 Task: Add an event with the title Second Marketing Campaign Review and Optimization, date '2024/03/19', time 8:50 AM to 10:50 AMand add a description: Reviewing the creative elements of the campaign, such as visuals, copywriting, branding, and overall design. This involves evaluating their effectiveness in capturing attention, conveying the intended message, and creating a memorable brand impression., put the event into Red category . Add location for the event as: Lyon, France, logged in from the account softage.8@softage.netand send the event invitation to softage.4@softage.net and softage.5@softage.net. Set a reminder for the event 86 week before
Action: Mouse moved to (120, 148)
Screenshot: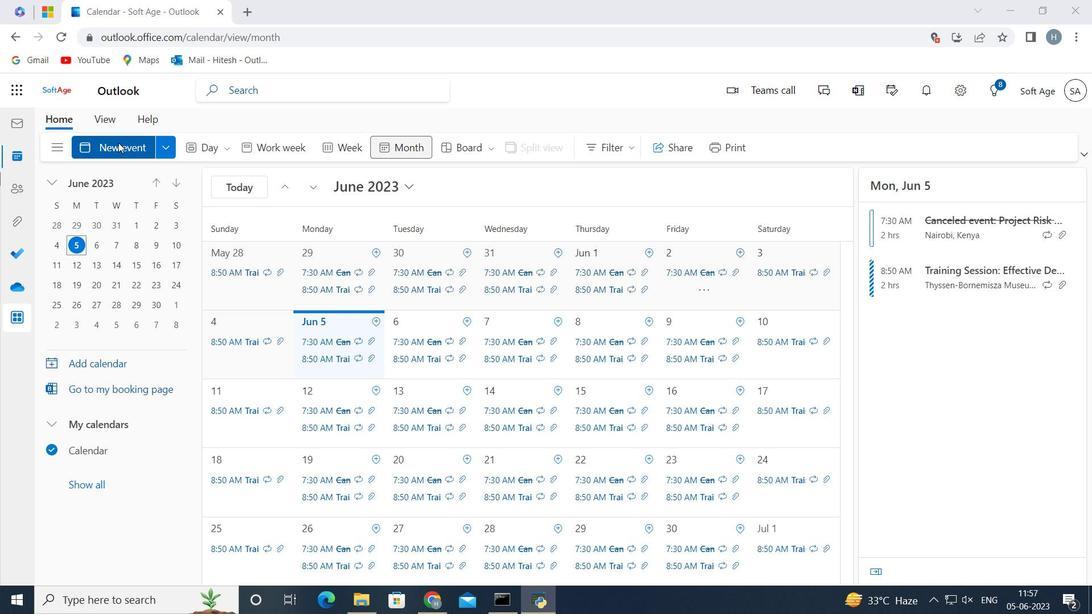 
Action: Mouse pressed left at (120, 148)
Screenshot: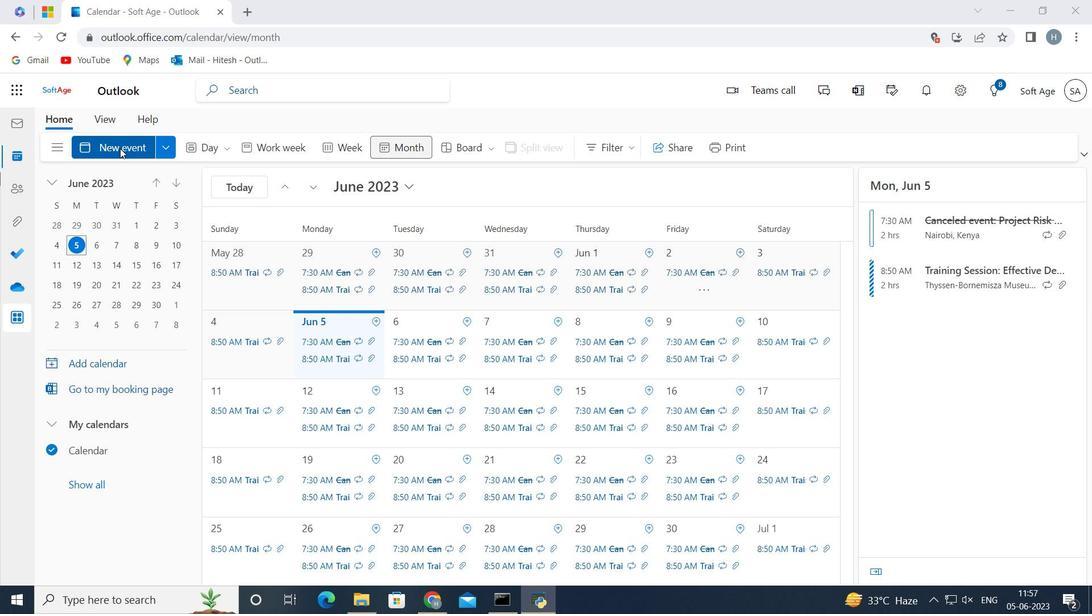 
Action: Mouse moved to (250, 229)
Screenshot: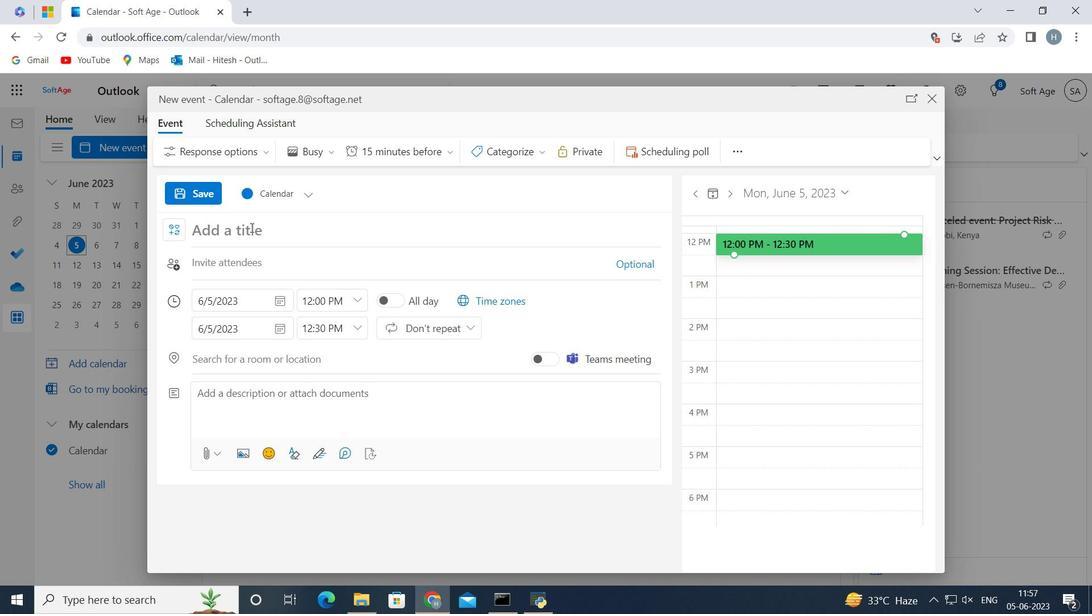 
Action: Mouse pressed left at (250, 229)
Screenshot: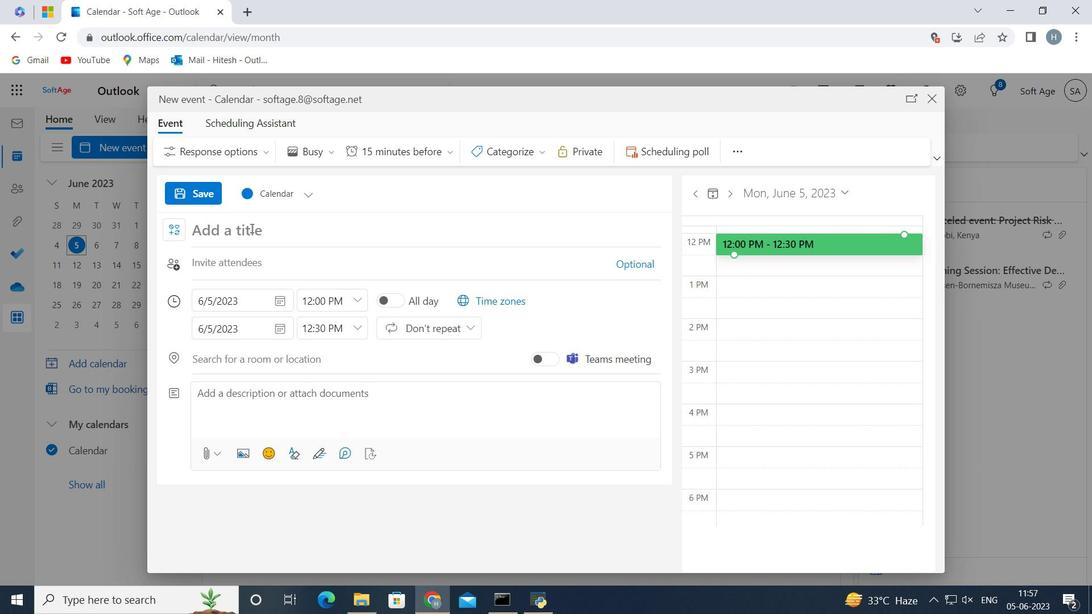 
Action: Mouse moved to (245, 232)
Screenshot: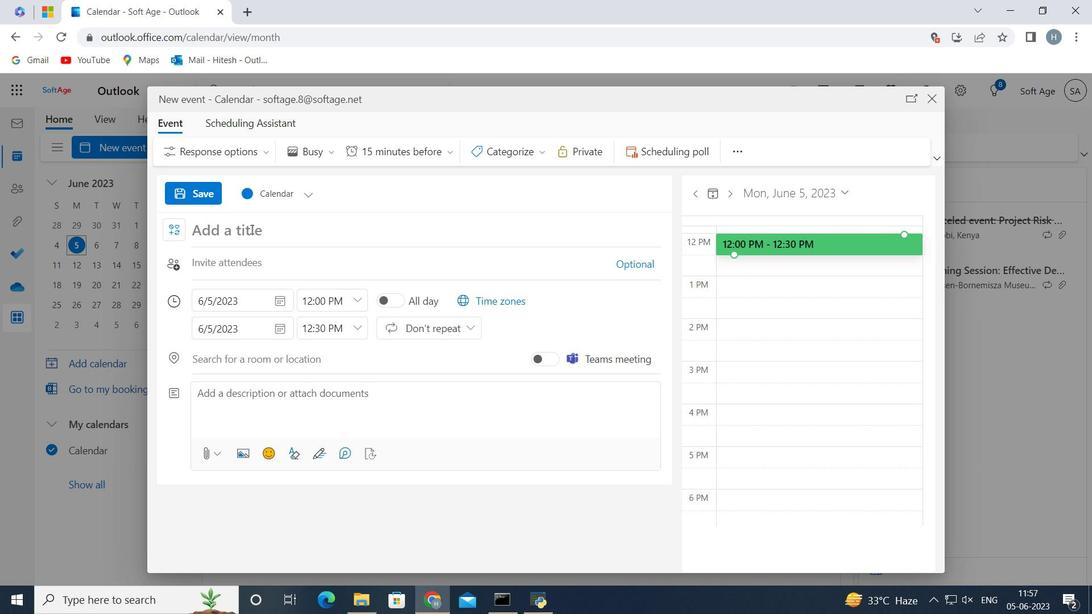 
Action: Key pressed <Key.shift>Second<Key.space><Key.shift><Key.shift><Key.shift><Key.shift><Key.shift><Key.shift><Key.shift><Key.shift>Marketing<Key.space><Key.shift>Campaign<Key.space><Key.shift>Review<Key.space>and<Key.space><Key.shift>Optimization<Key.space>
Screenshot: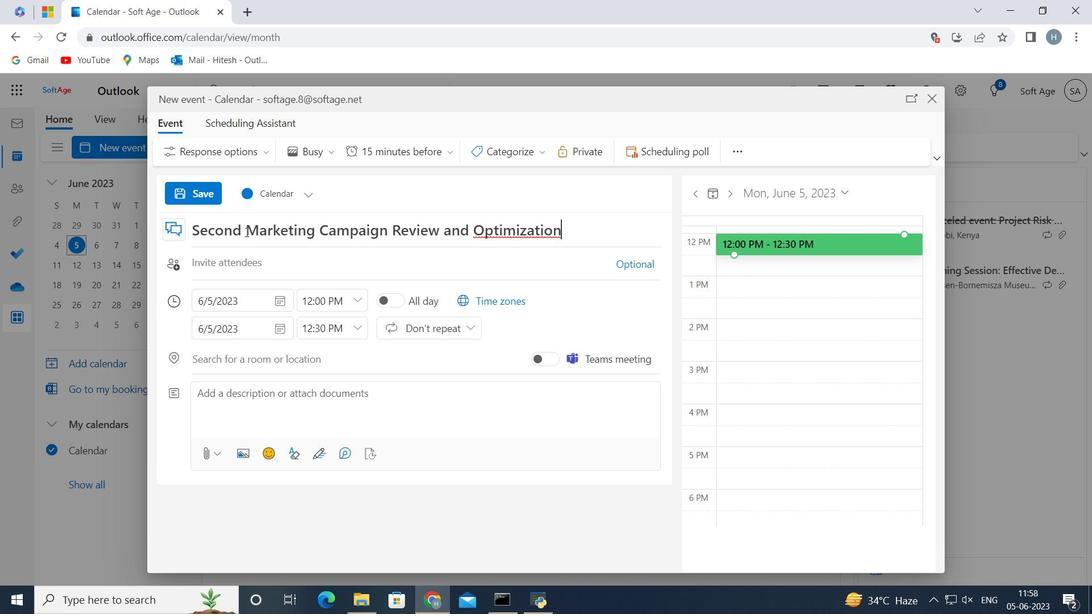 
Action: Mouse moved to (278, 299)
Screenshot: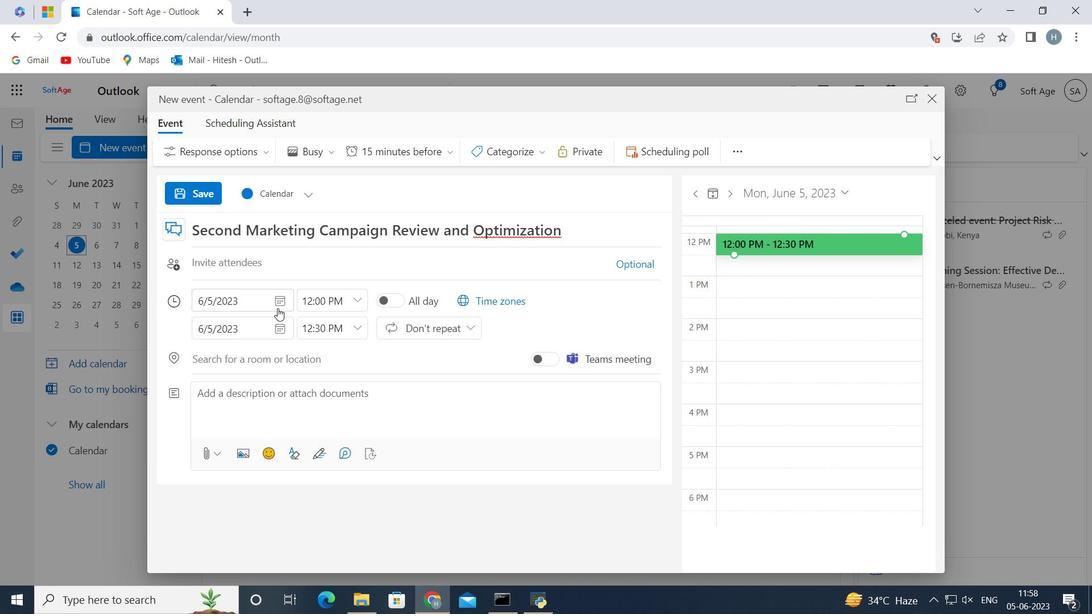 
Action: Mouse pressed left at (278, 299)
Screenshot: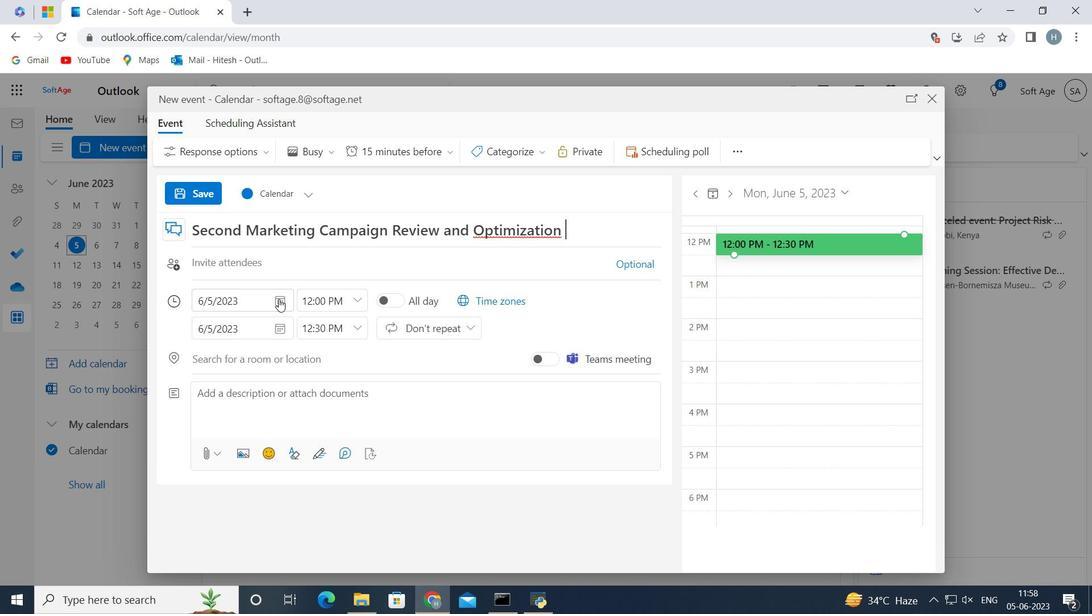 
Action: Mouse moved to (244, 331)
Screenshot: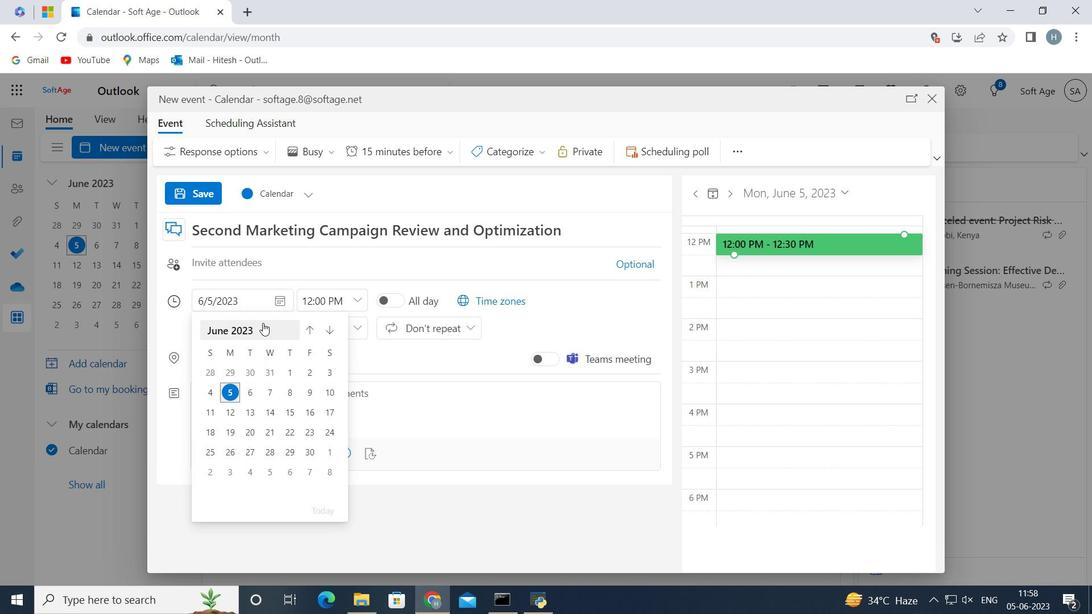 
Action: Mouse pressed left at (244, 331)
Screenshot: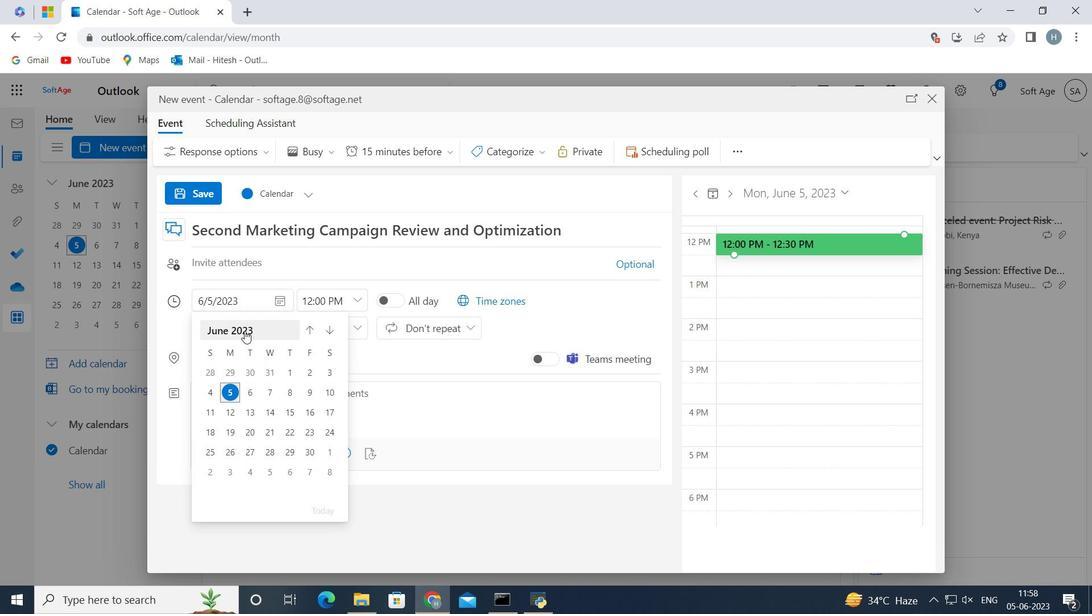 
Action: Mouse pressed left at (244, 331)
Screenshot: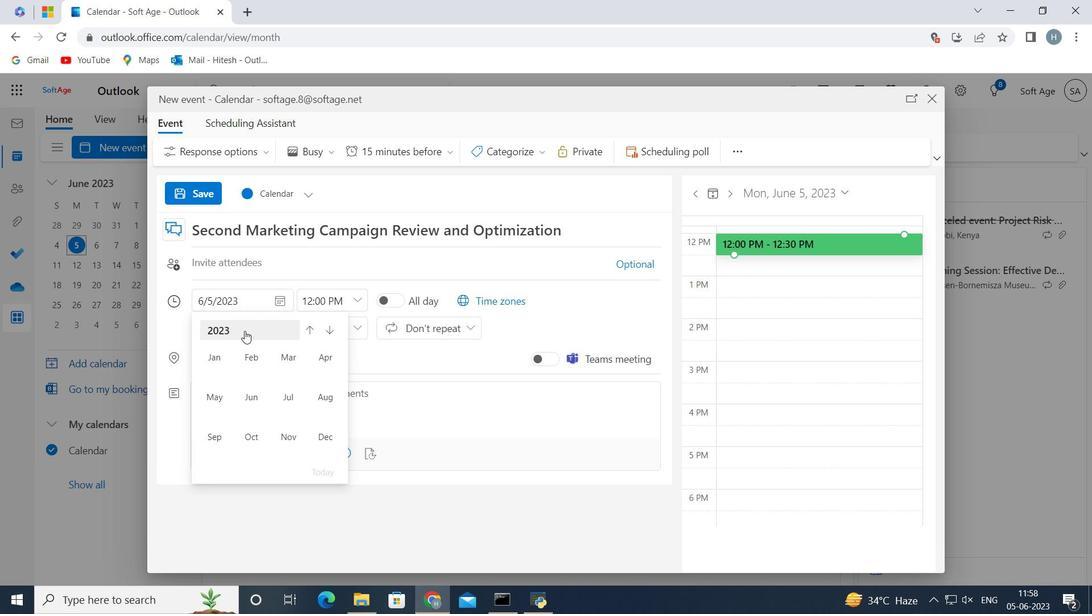 
Action: Mouse moved to (209, 394)
Screenshot: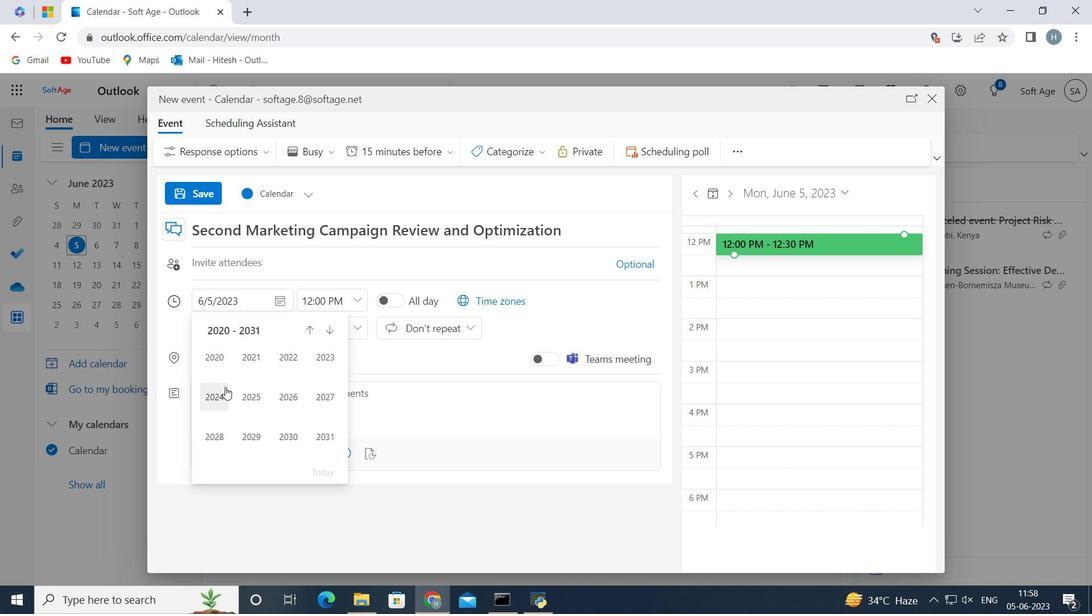 
Action: Mouse pressed left at (209, 394)
Screenshot: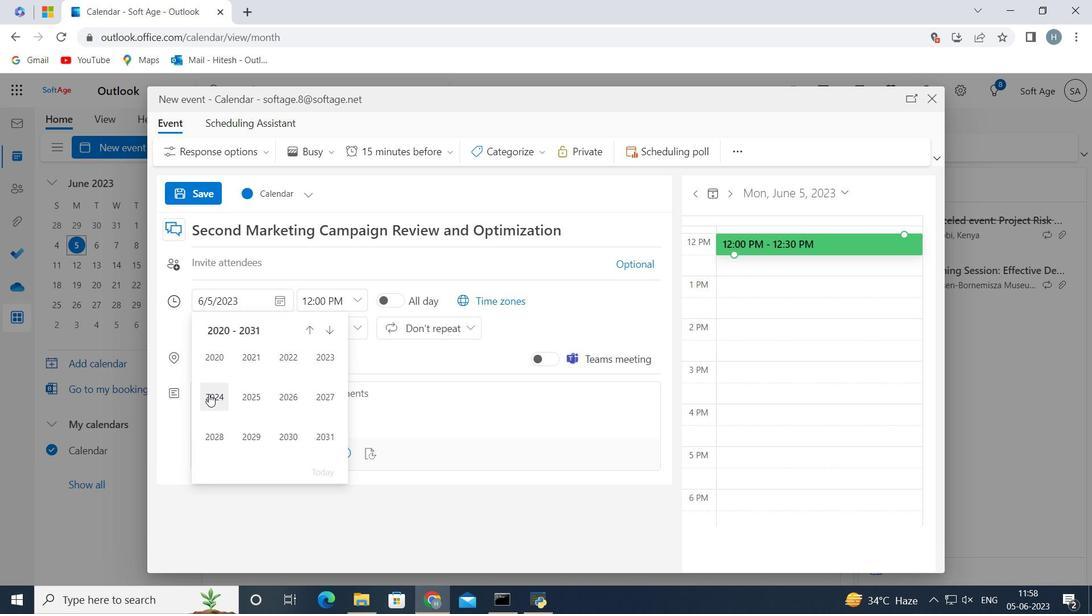 
Action: Mouse moved to (285, 351)
Screenshot: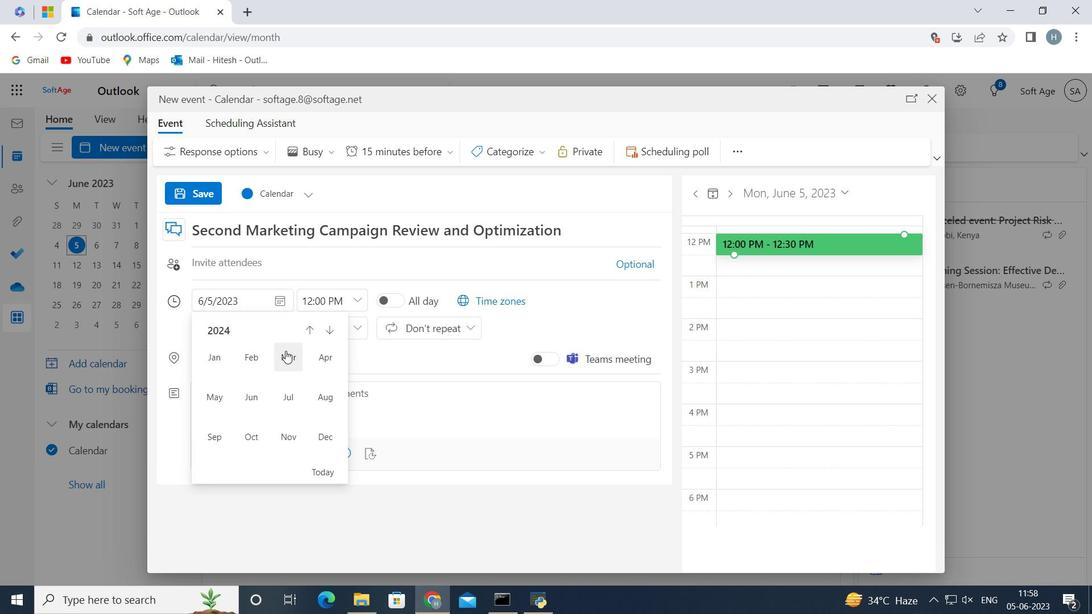 
Action: Mouse pressed left at (285, 351)
Screenshot: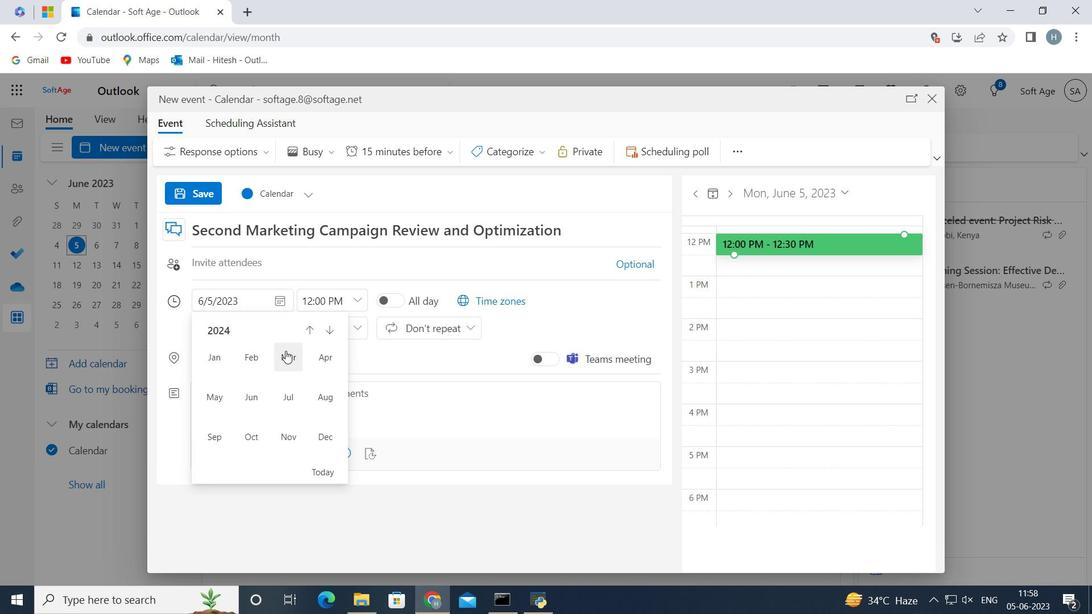 
Action: Mouse moved to (250, 434)
Screenshot: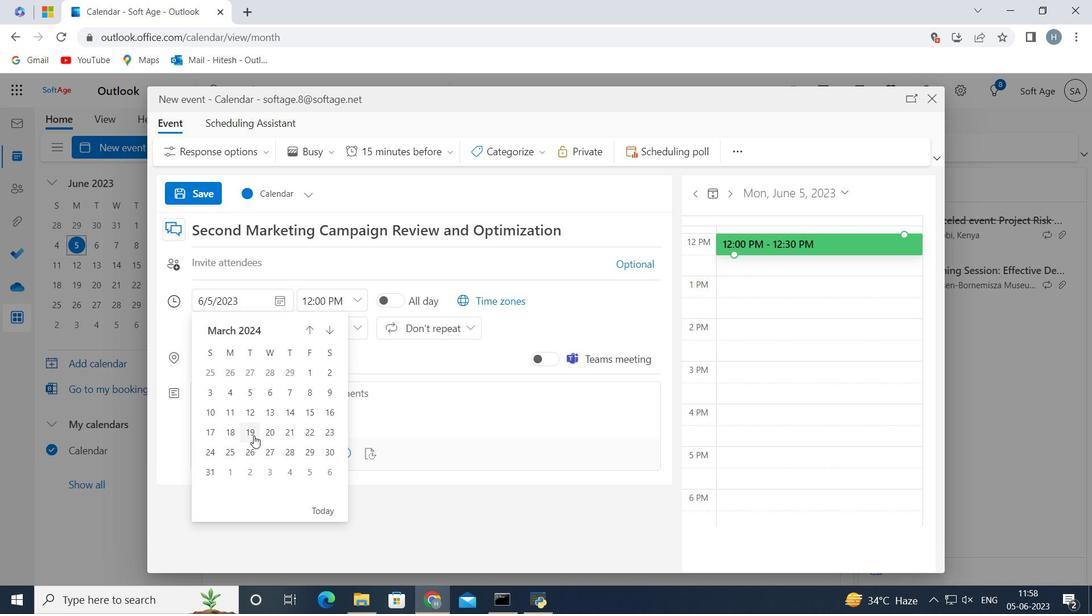 
Action: Mouse pressed left at (250, 434)
Screenshot: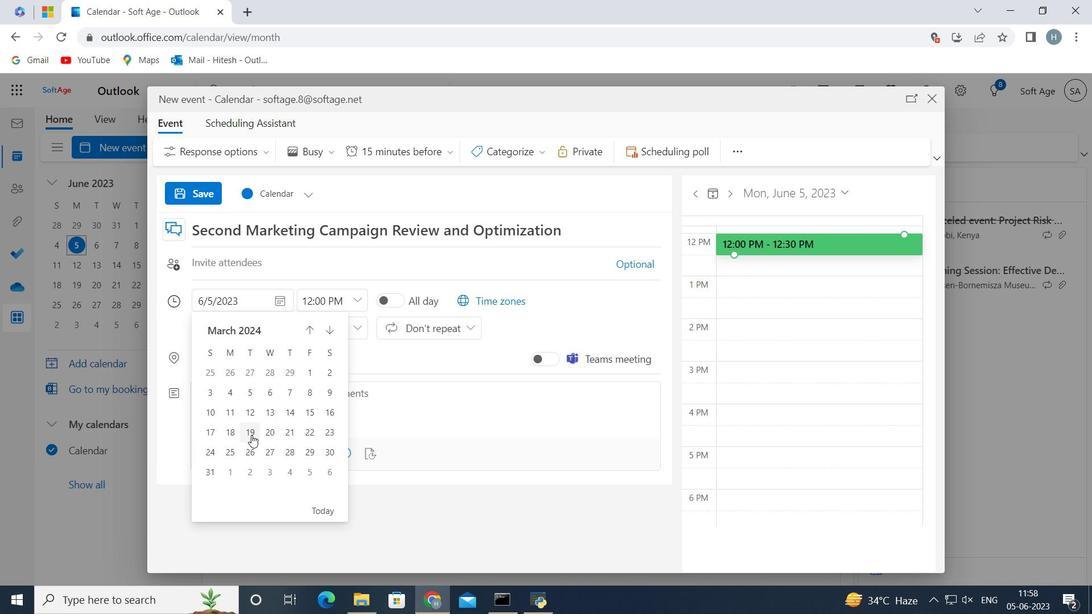 
Action: Mouse moved to (357, 306)
Screenshot: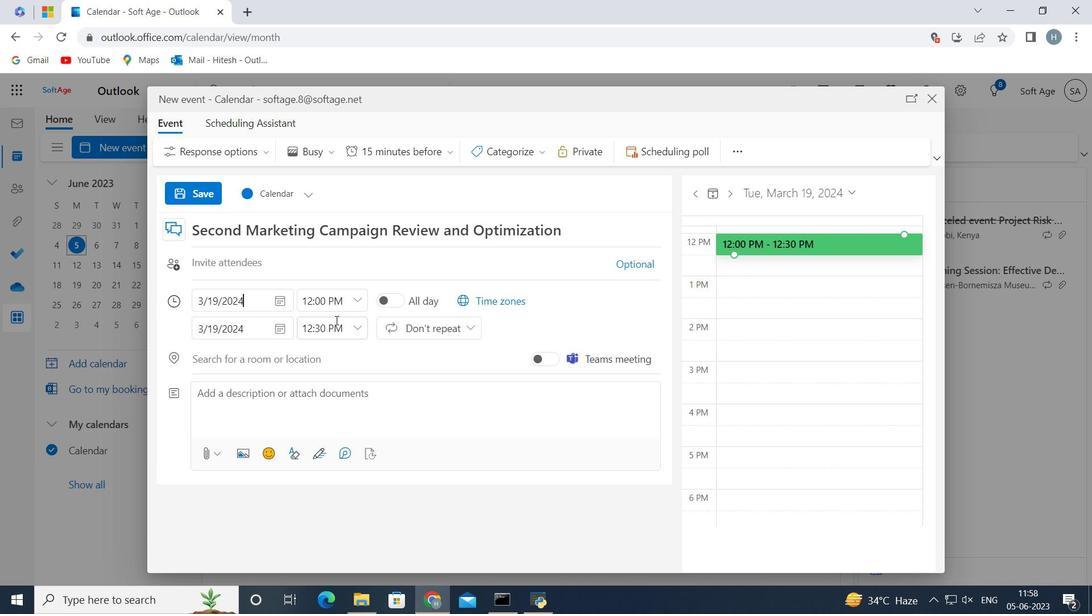 
Action: Mouse pressed left at (357, 306)
Screenshot: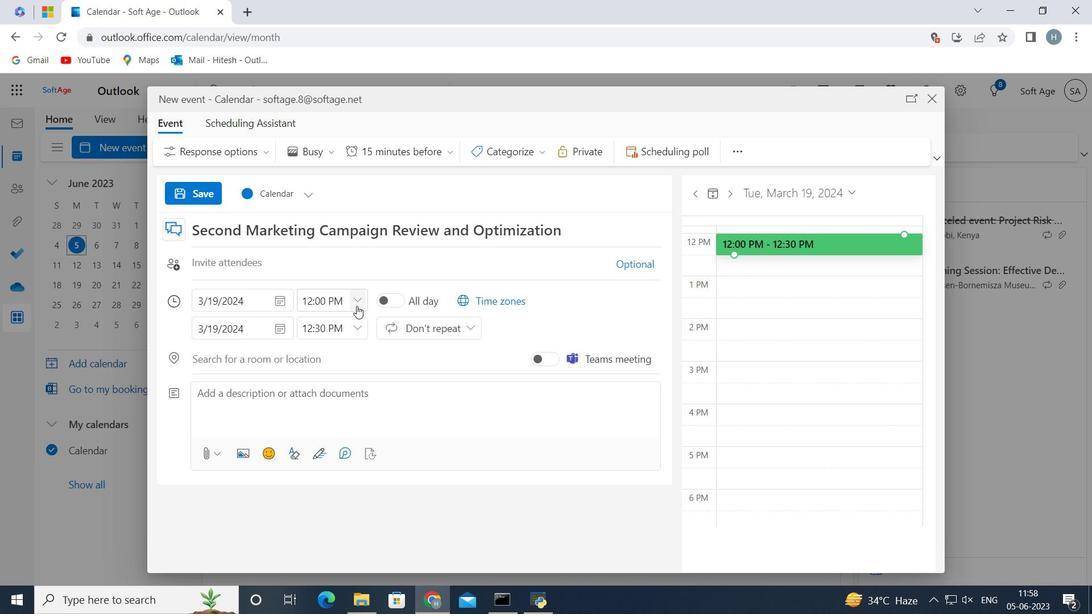 
Action: Mouse moved to (336, 377)
Screenshot: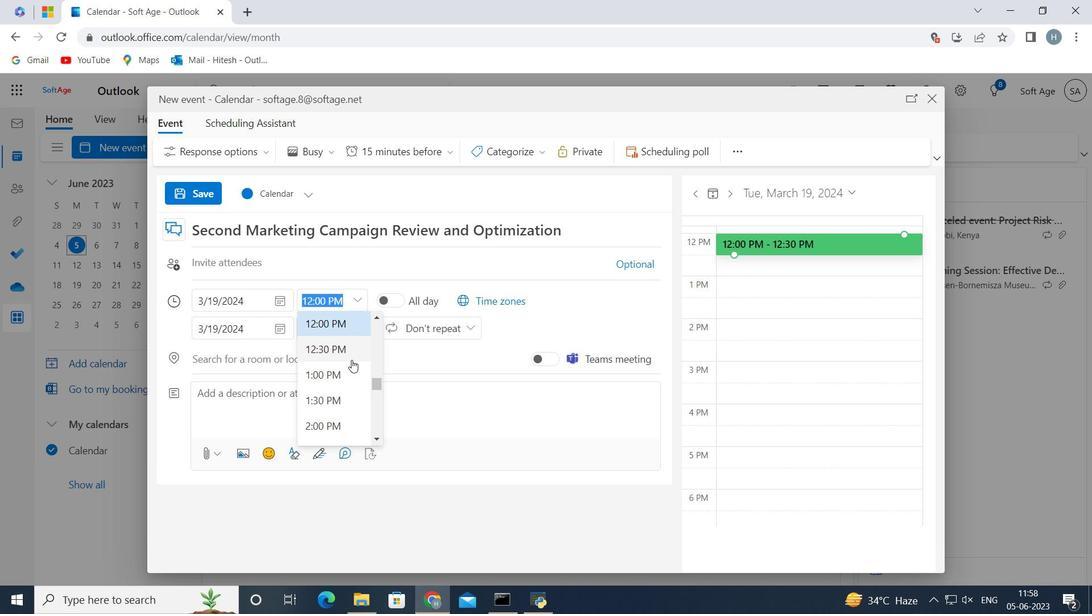 
Action: Mouse scrolled (336, 377) with delta (0, 0)
Screenshot: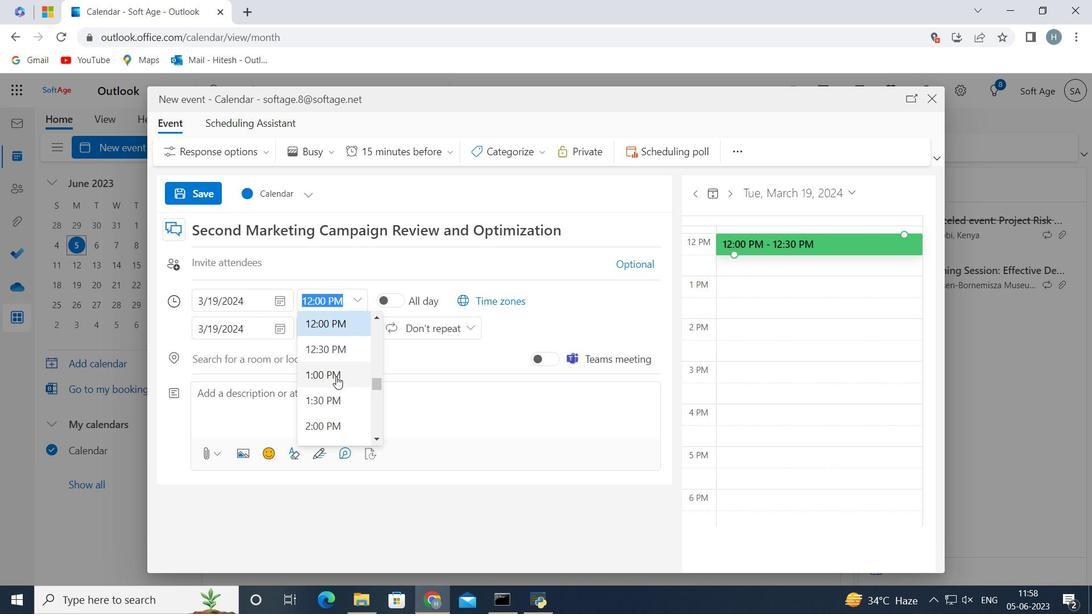 
Action: Mouse scrolled (336, 377) with delta (0, 0)
Screenshot: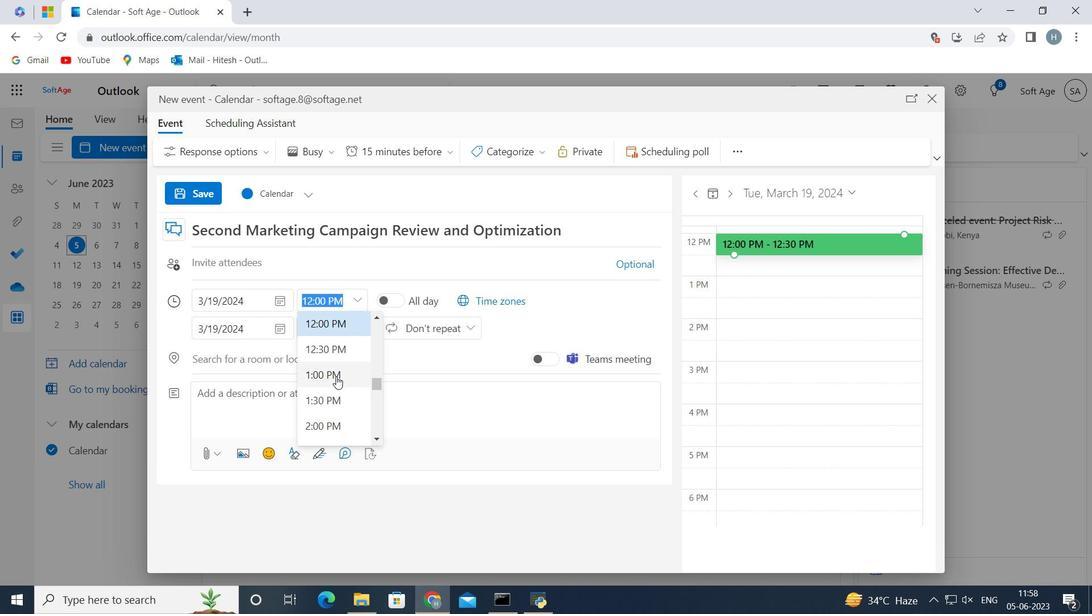 
Action: Mouse scrolled (336, 377) with delta (0, 0)
Screenshot: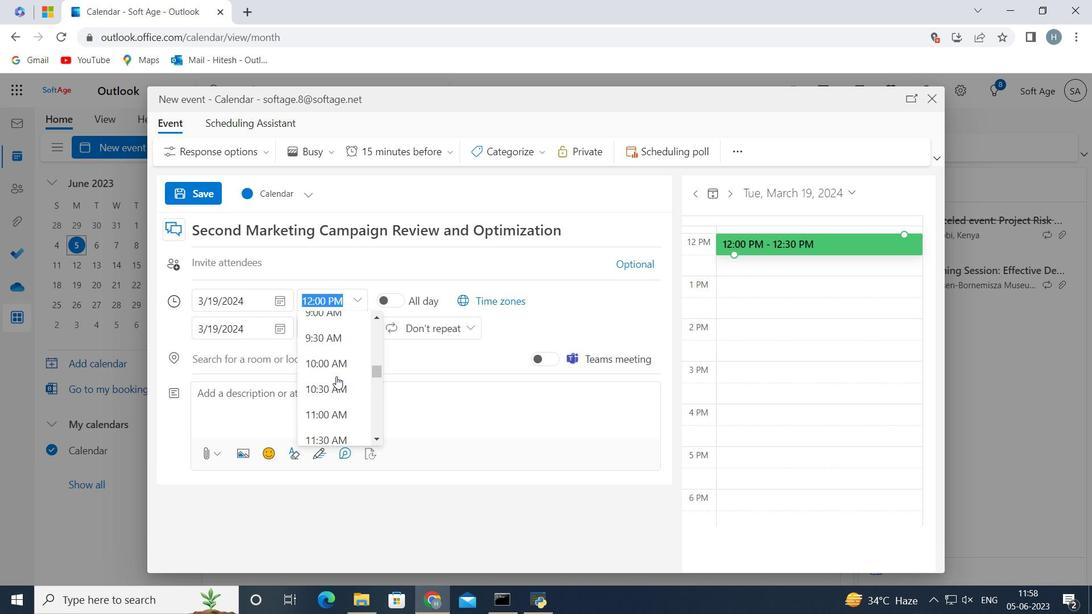 
Action: Mouse moved to (308, 361)
Screenshot: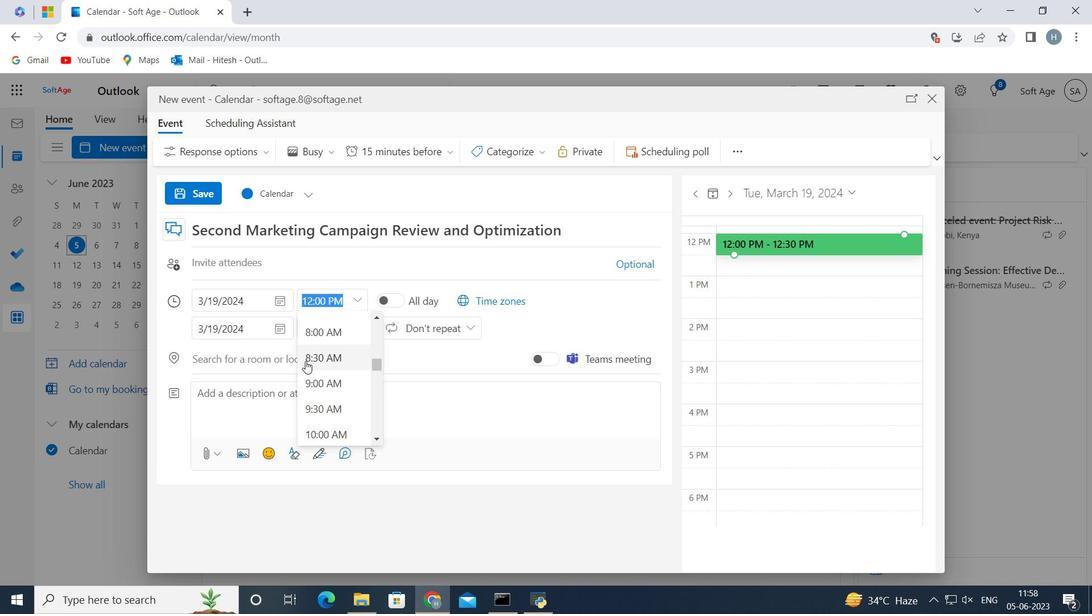 
Action: Mouse pressed left at (308, 361)
Screenshot: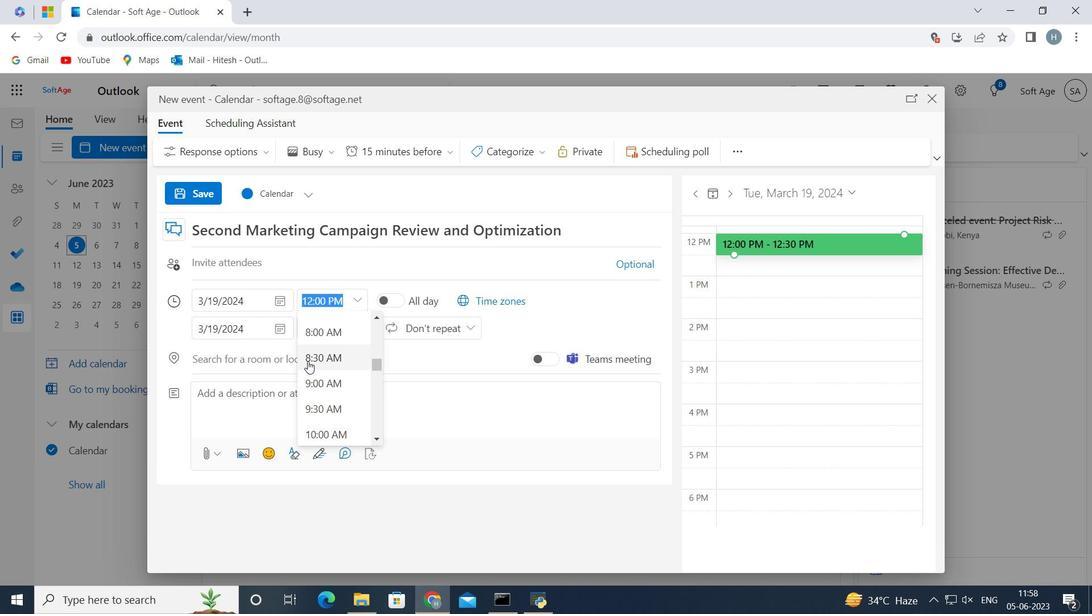 
Action: Mouse moved to (320, 295)
Screenshot: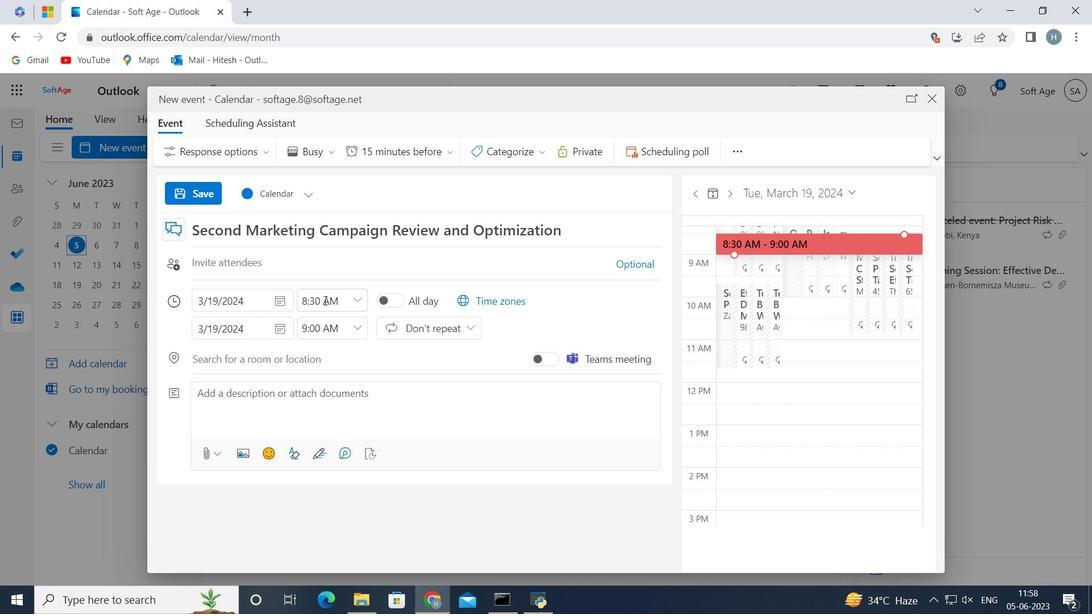 
Action: Mouse pressed left at (320, 295)
Screenshot: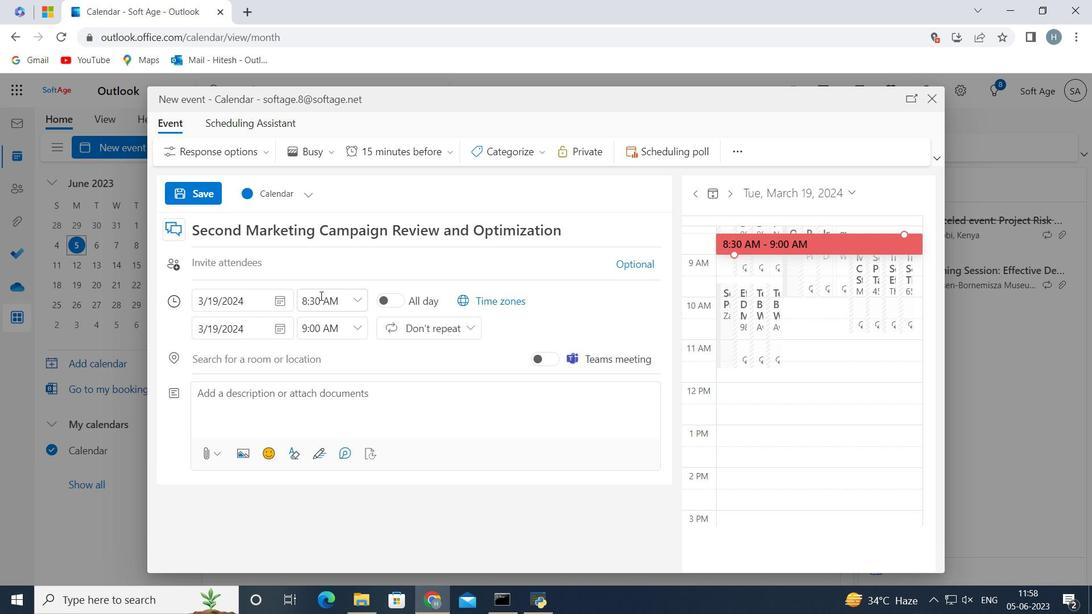 
Action: Key pressed <Key.backspace><Key.backspace>50
Screenshot: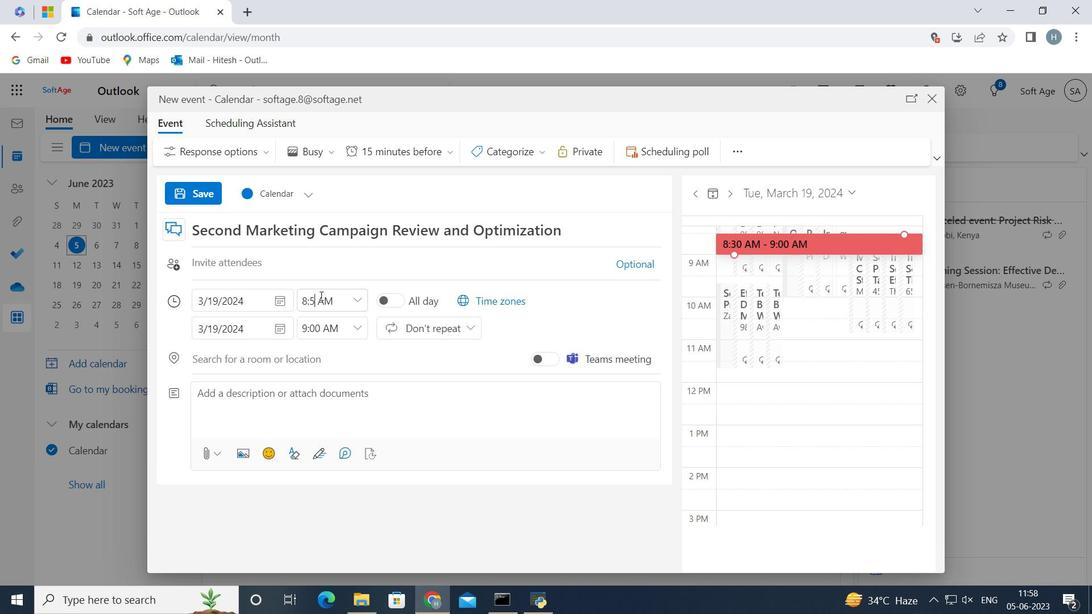 
Action: Mouse moved to (353, 324)
Screenshot: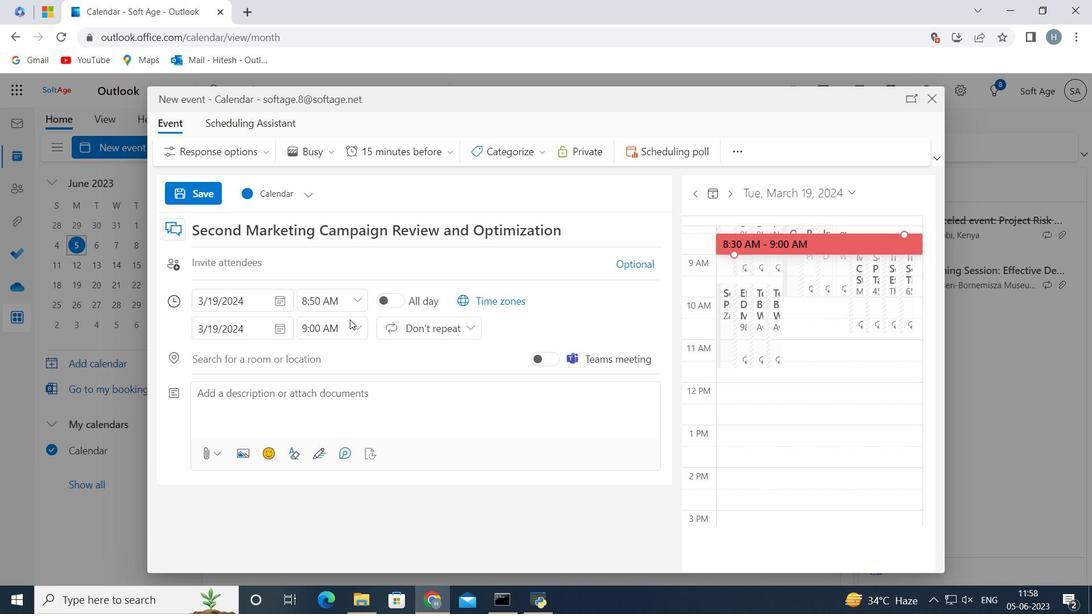
Action: Mouse pressed left at (353, 324)
Screenshot: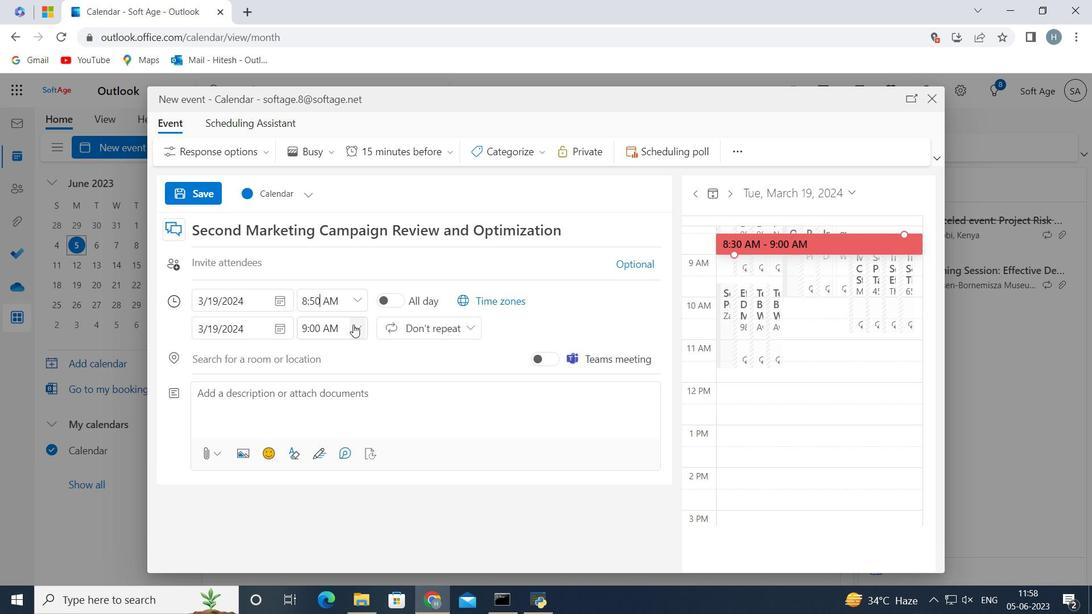 
Action: Mouse moved to (348, 421)
Screenshot: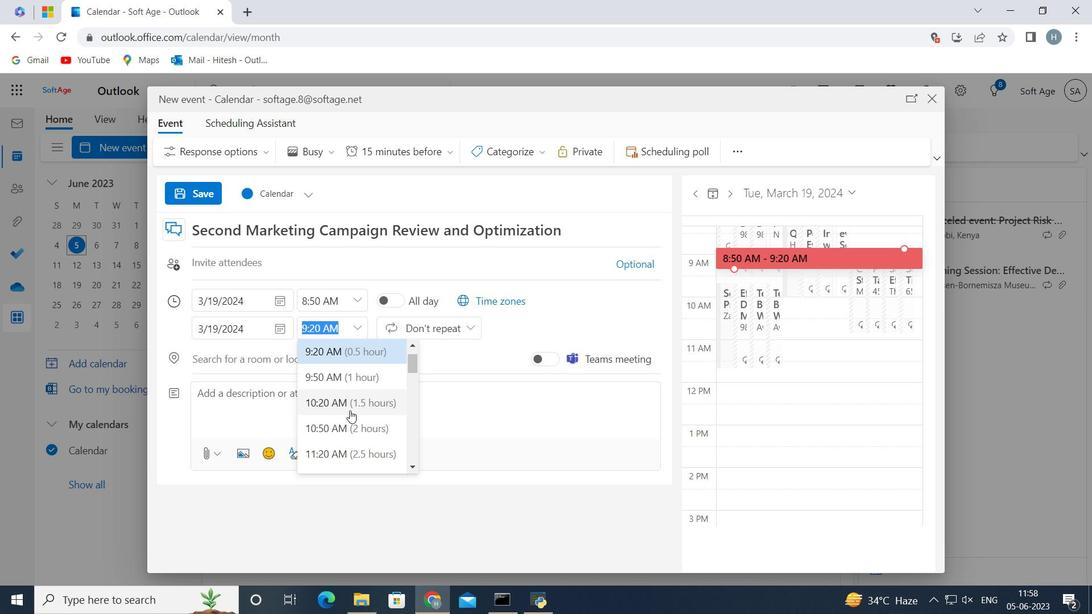 
Action: Mouse pressed left at (348, 421)
Screenshot: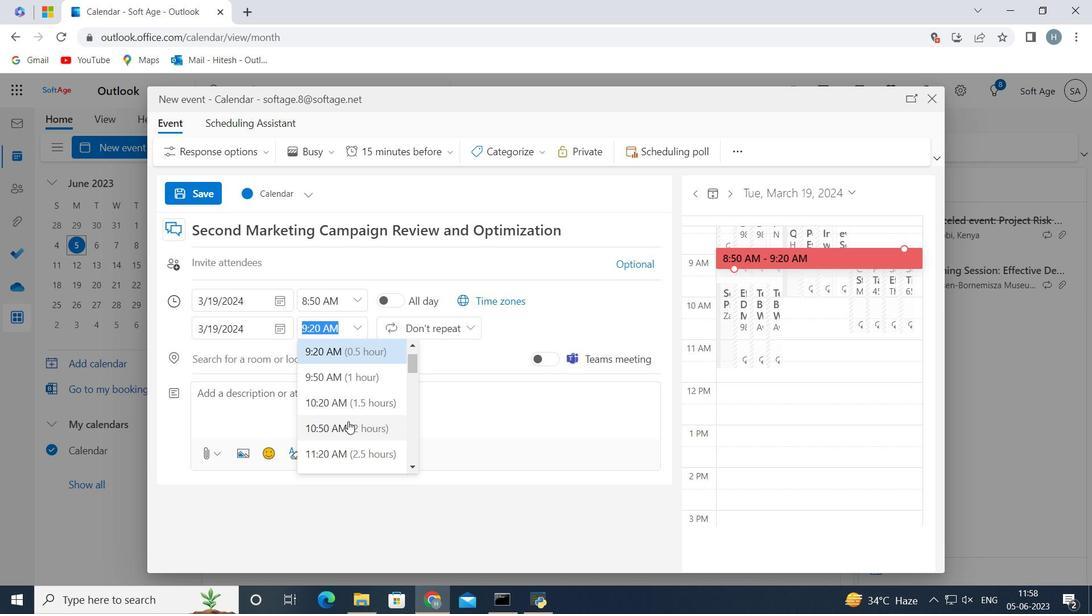 
Action: Mouse moved to (262, 396)
Screenshot: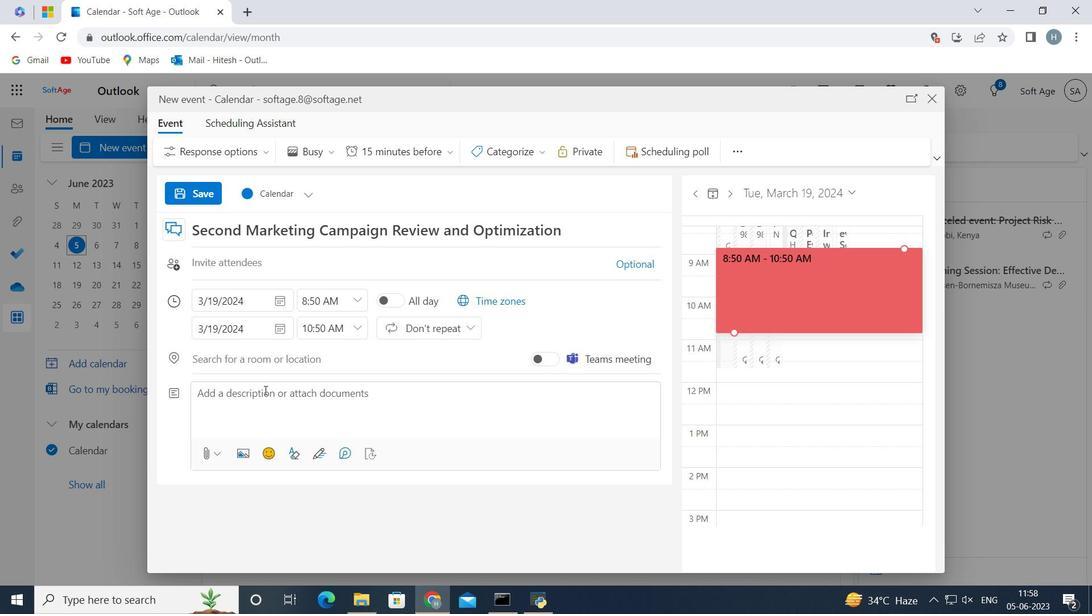 
Action: Mouse pressed left at (262, 396)
Screenshot: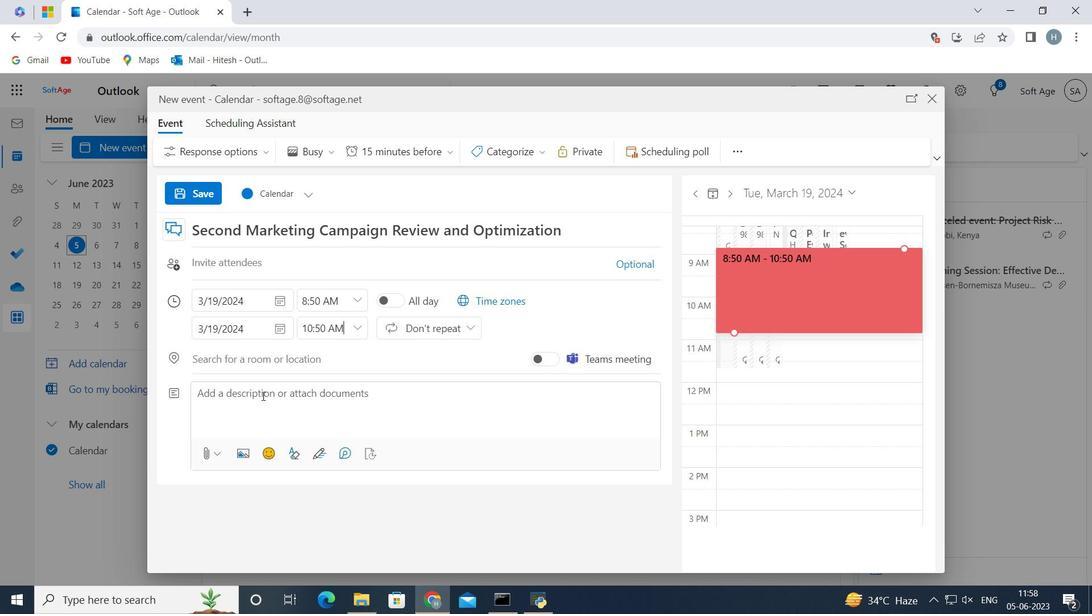 
Action: Key pressed <Key.shift>Reviewing<Key.space>the<Key.space>crea<Key.backspace><Key.backspace><Key.backspace><Key.backspace><Key.space>
Screenshot: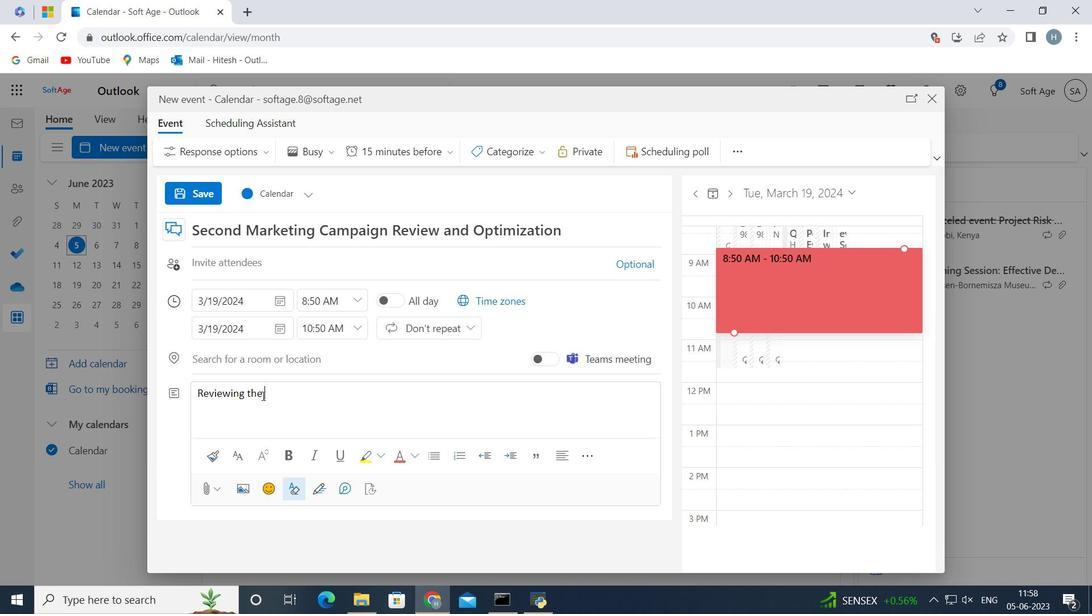 
Action: Mouse moved to (393, 438)
Screenshot: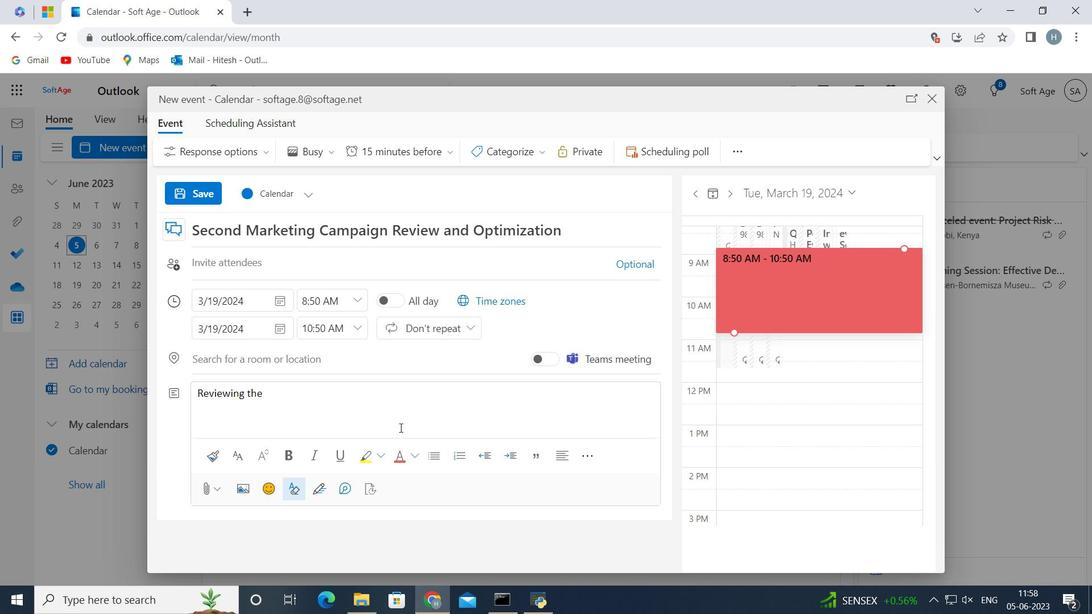 
Action: Mouse pressed left at (393, 438)
Screenshot: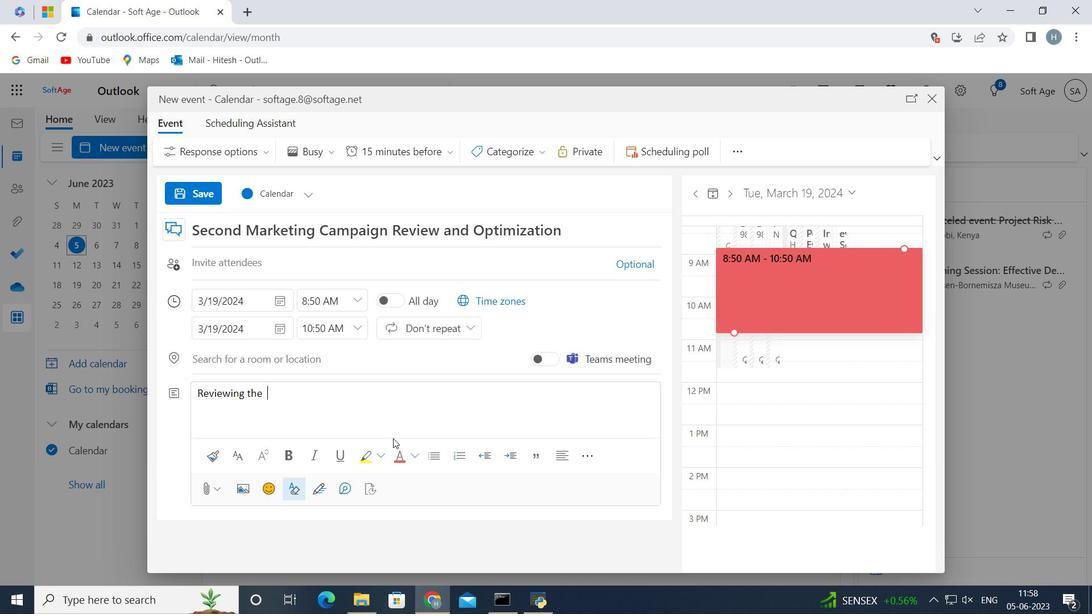 
Action: Mouse moved to (349, 411)
Screenshot: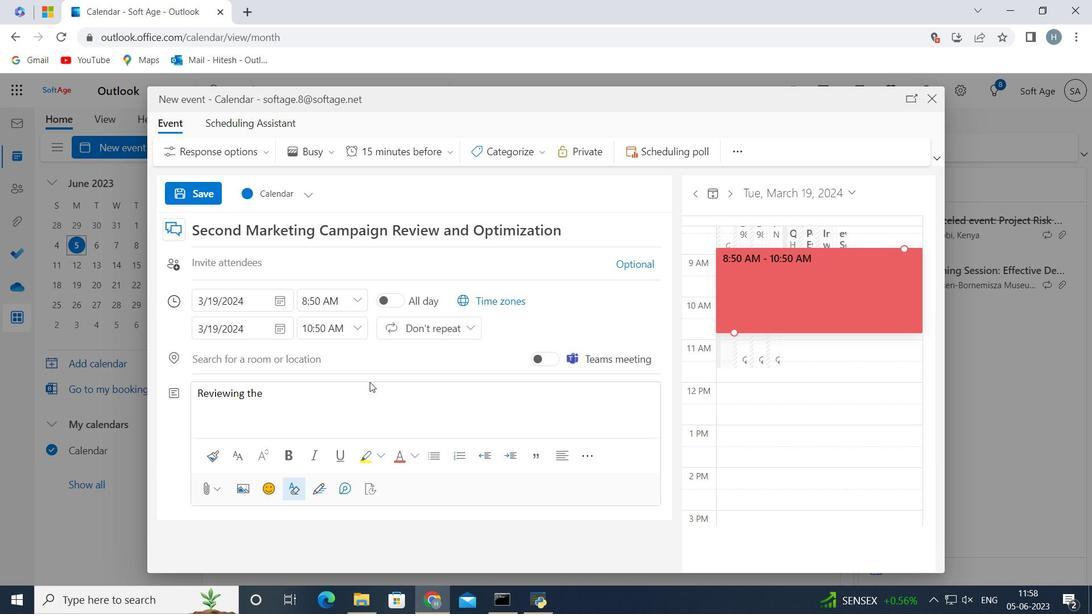 
Action: Mouse pressed left at (349, 411)
Screenshot: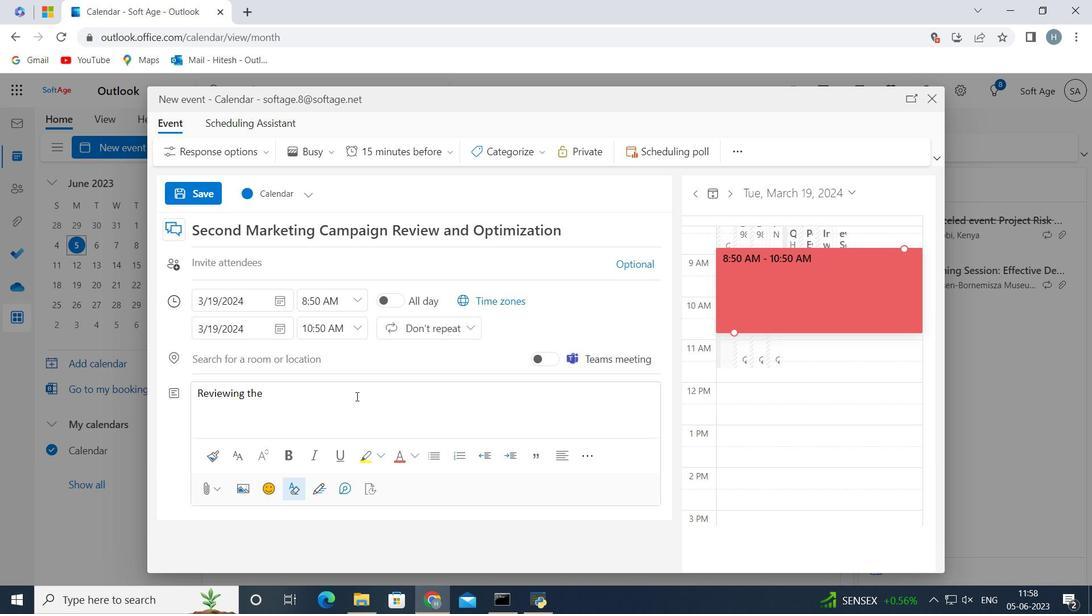 
Action: Key pressed <Key.backspace>creative<Key.space>elements<Key.space>of<Key.space>the<Key.space>campaign,<Key.space>such<Key.space>as<Key.space>visuals,<Key.space>copywriting,<Key.space>branding,<Key.space>and<Key.space>overall<Key.space>design.<Key.space><Key.shift>This<Key.space>involves<Key.space>evaluating<Key.space>their<Key.space>effectiveness<Key.space>in<Key.space>capturing<Key.space>attention,<Key.space>conveying<Key.space>the<Key.space>intended<Key.space>message,<Key.space>and<Key.space>creating<Key.space>a<Key.space>memorable<Key.space>brand<Key.space>impression.<Key.space>
Screenshot: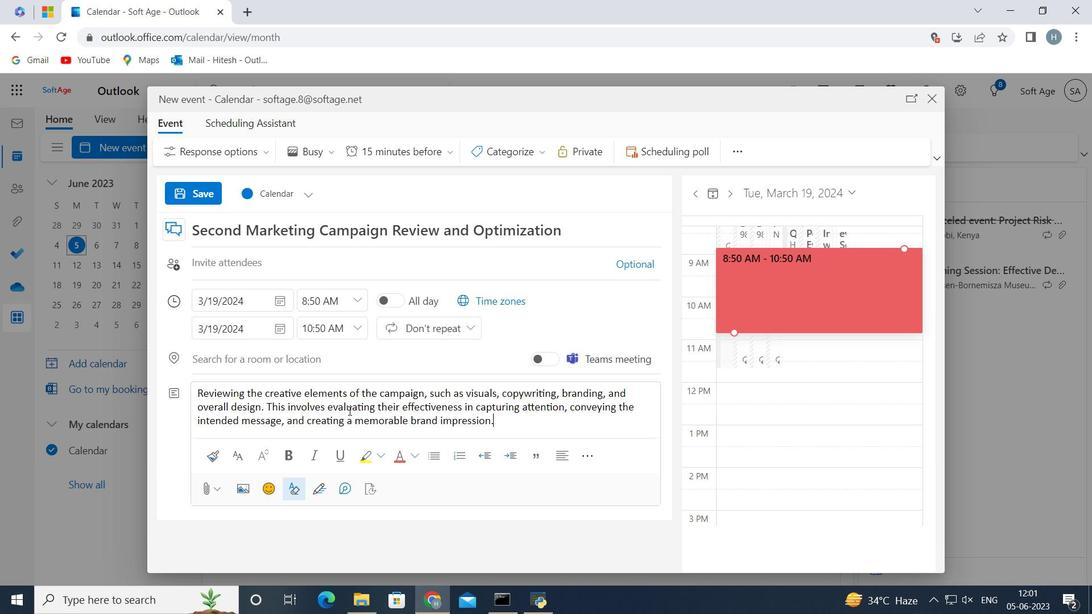 
Action: Mouse moved to (541, 150)
Screenshot: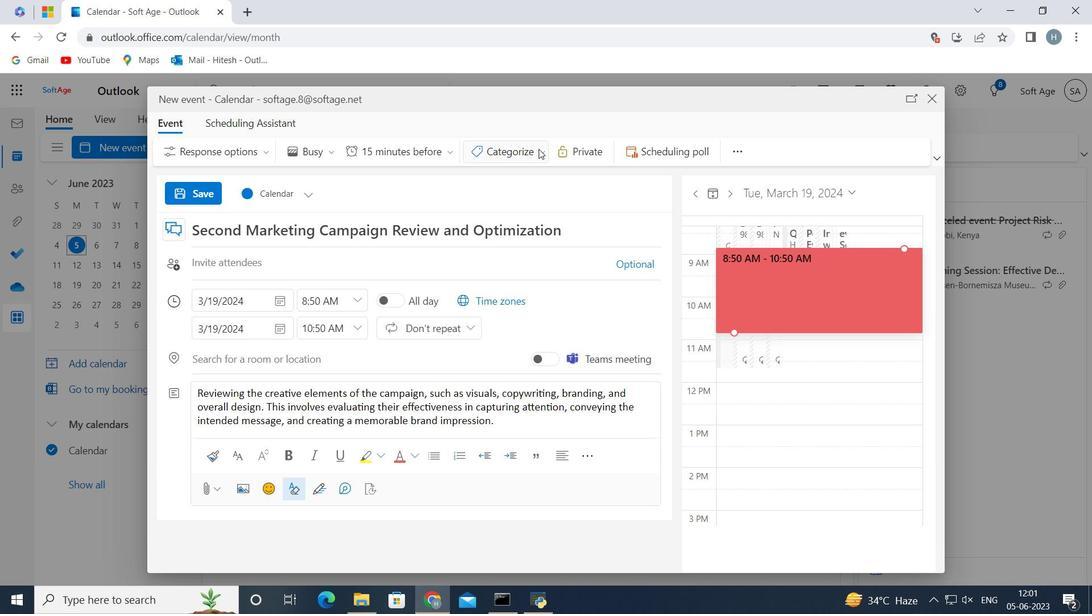 
Action: Mouse pressed left at (541, 150)
Screenshot: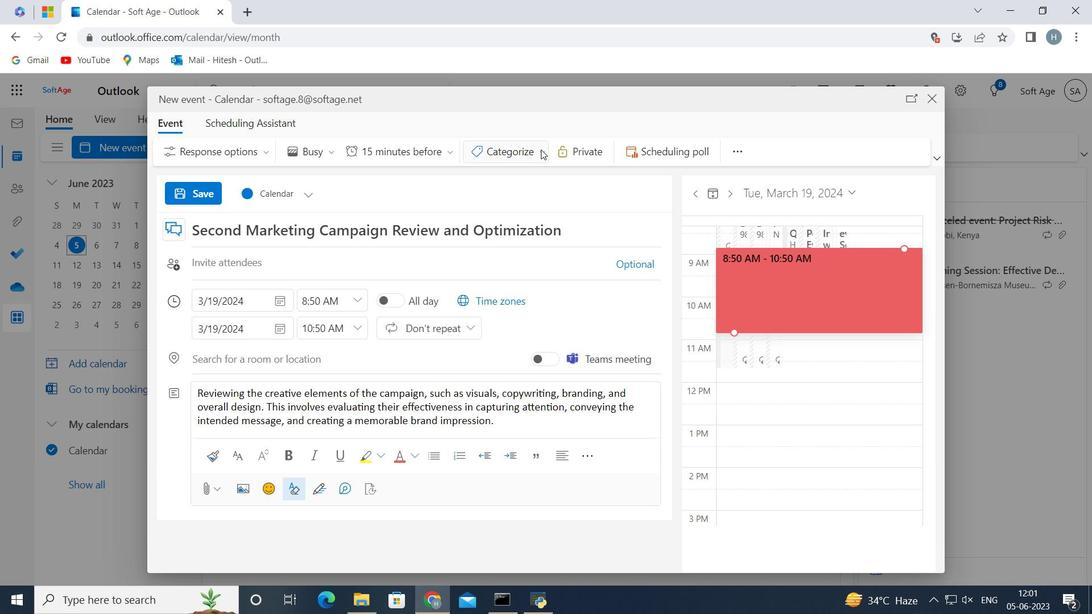 
Action: Mouse moved to (520, 266)
Screenshot: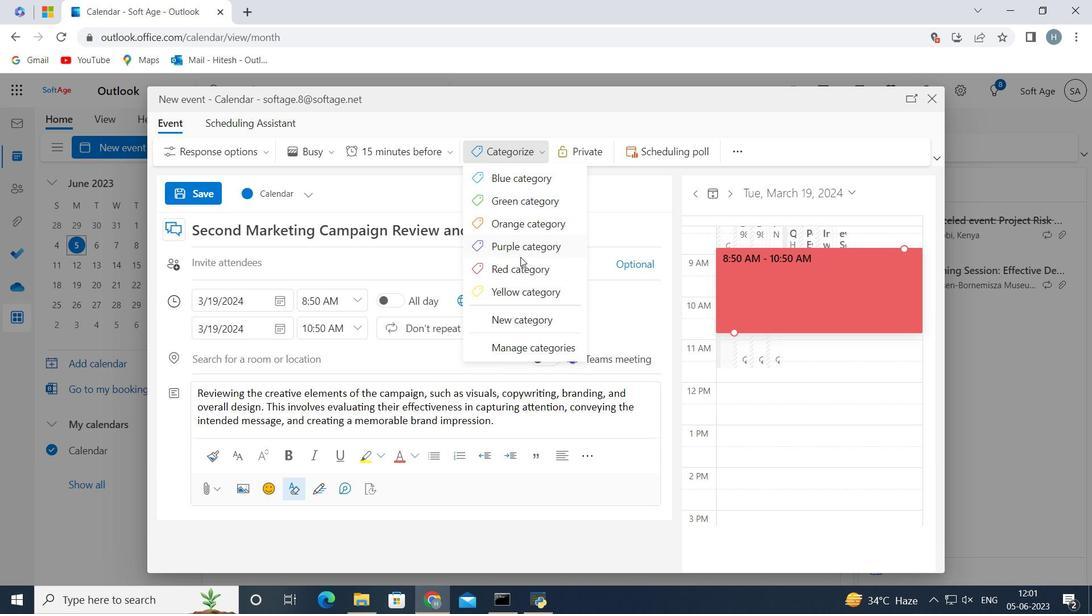 
Action: Mouse pressed left at (520, 266)
Screenshot: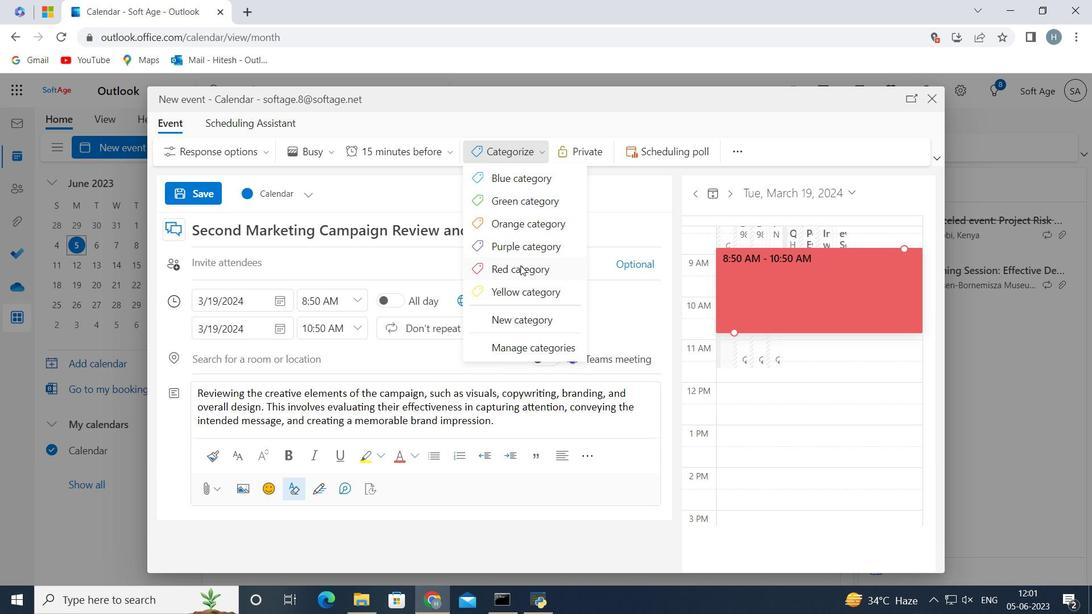 
Action: Mouse moved to (355, 363)
Screenshot: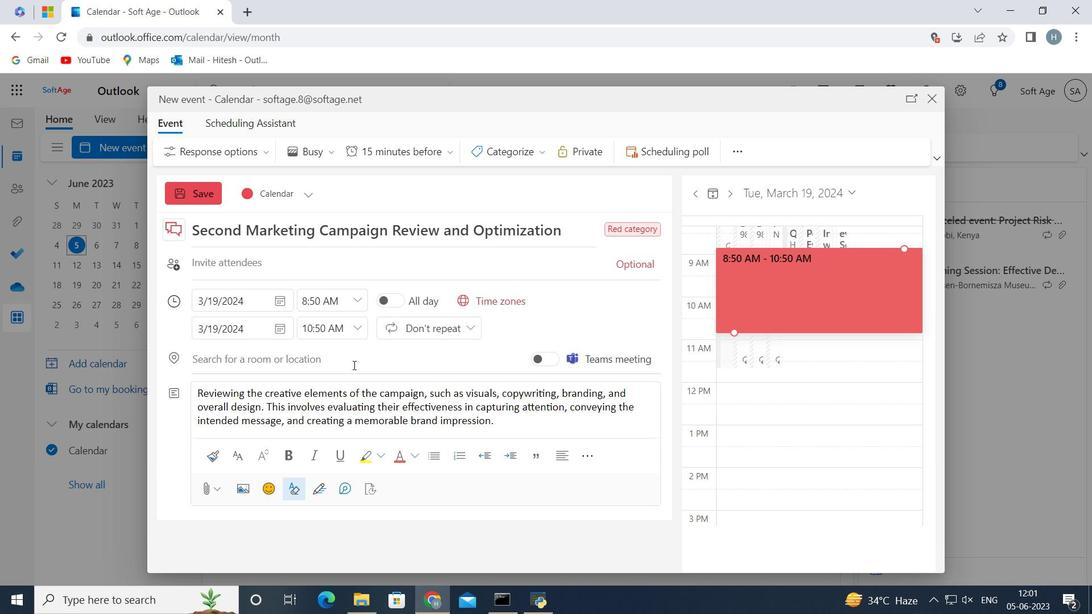 
Action: Mouse pressed left at (355, 363)
Screenshot: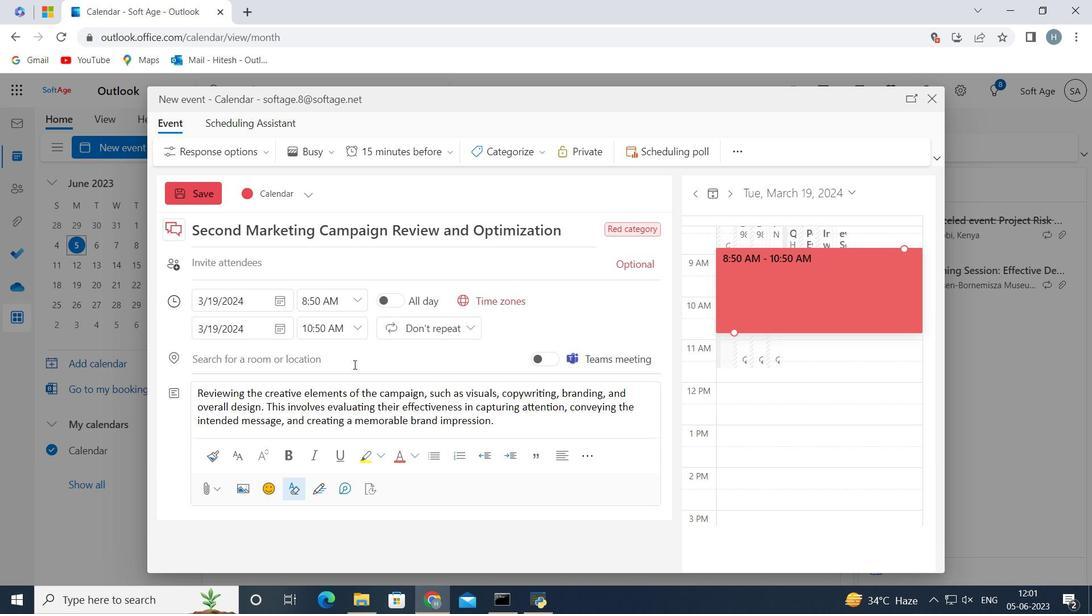 
Action: Key pressed <Key.shift>Lyon,<Key.space><Key.shift>France<Key.space>
Screenshot: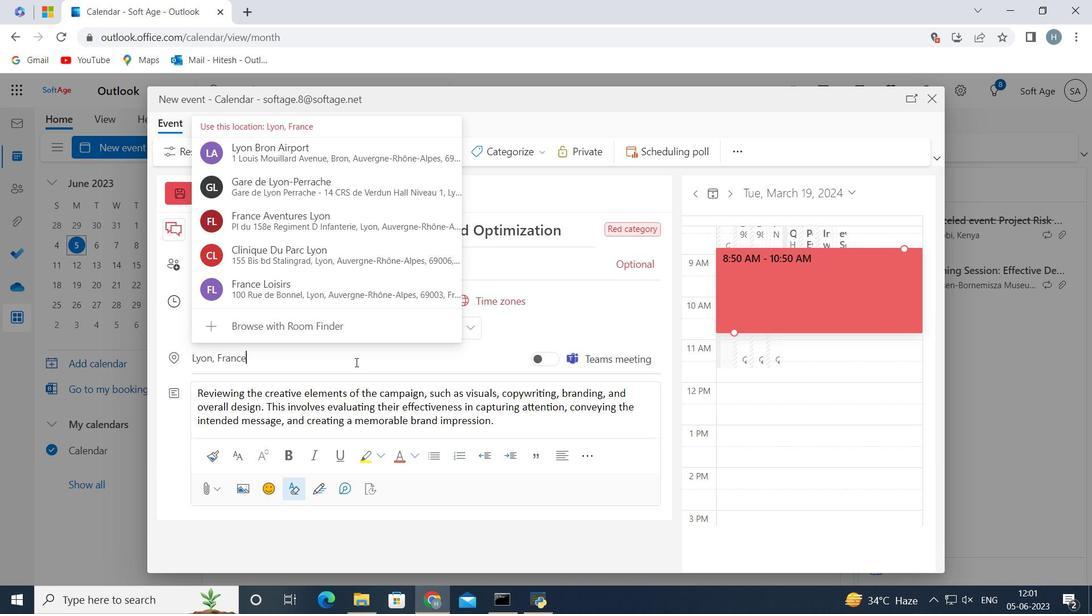 
Action: Mouse moved to (623, 304)
Screenshot: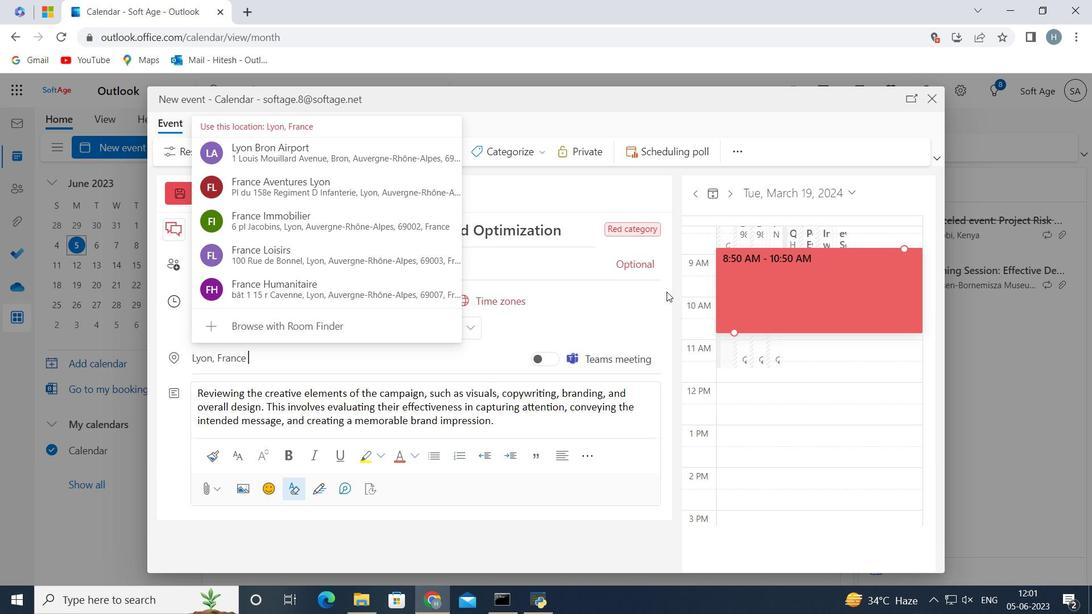 
Action: Mouse pressed left at (623, 304)
Screenshot: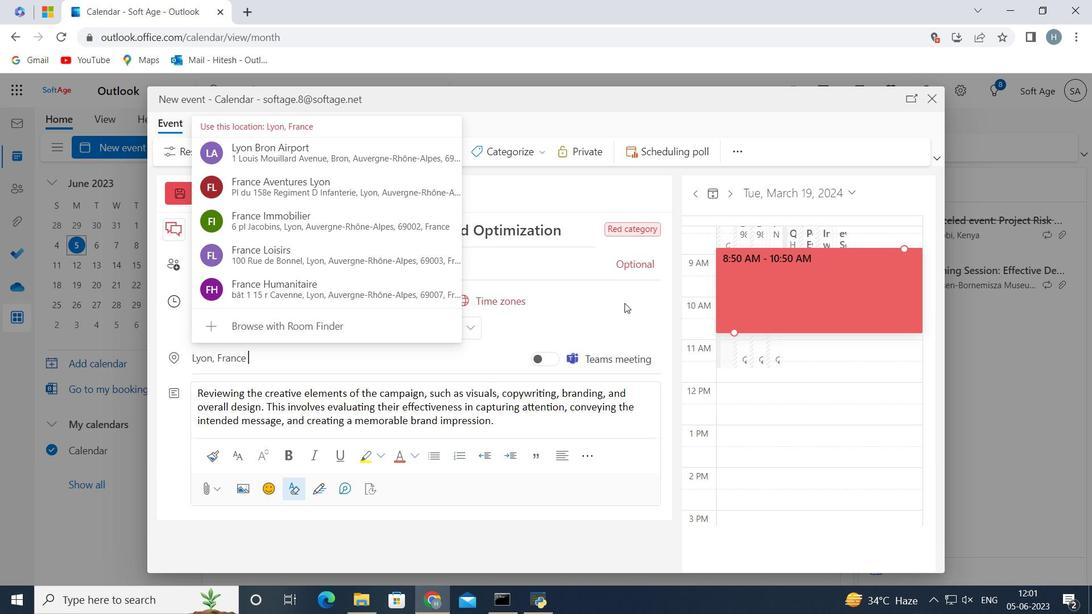 
Action: Mouse moved to (453, 267)
Screenshot: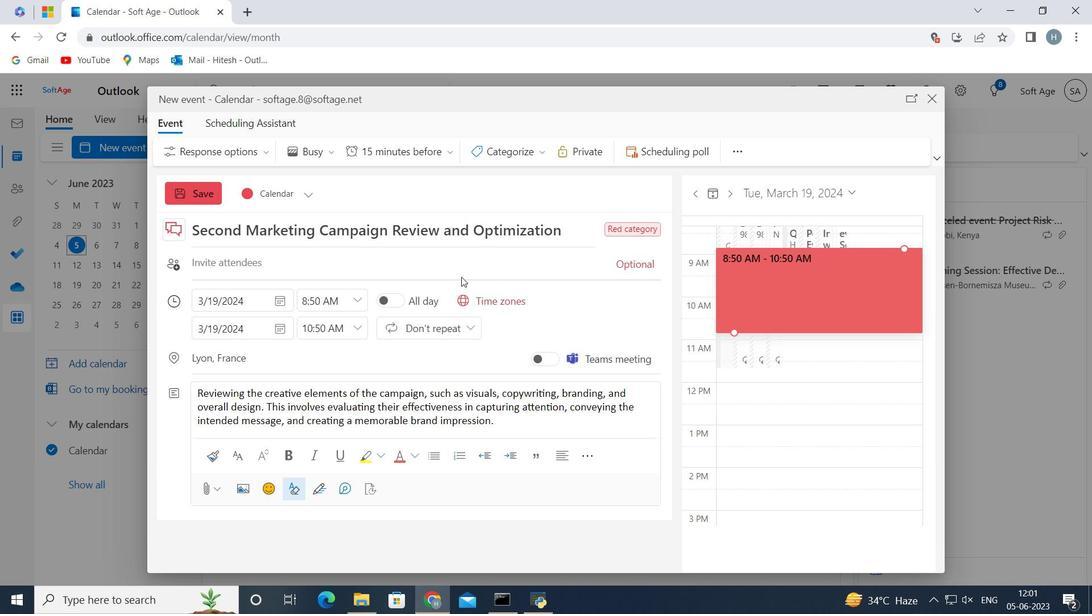
Action: Mouse pressed left at (453, 267)
Screenshot: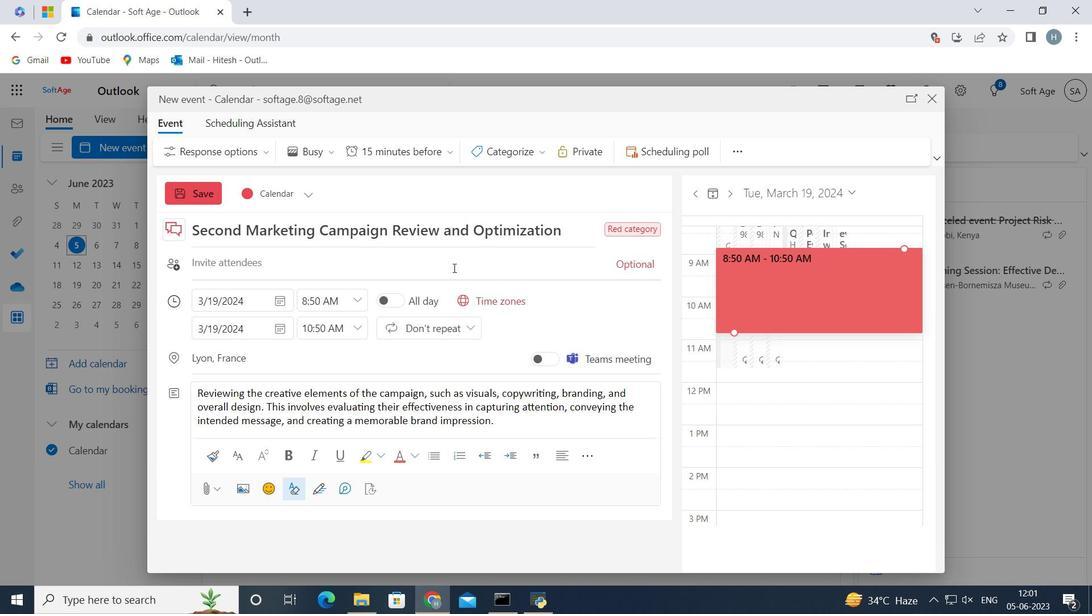 
Action: Key pressed softage.4<Key.shift>@softage.net
Screenshot: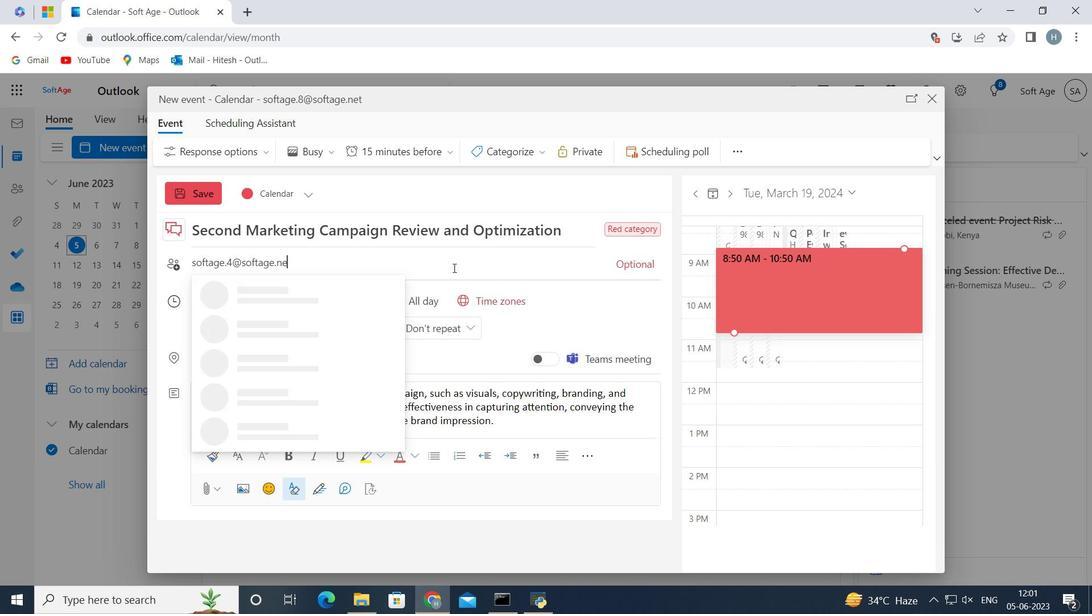 
Action: Mouse moved to (282, 300)
Screenshot: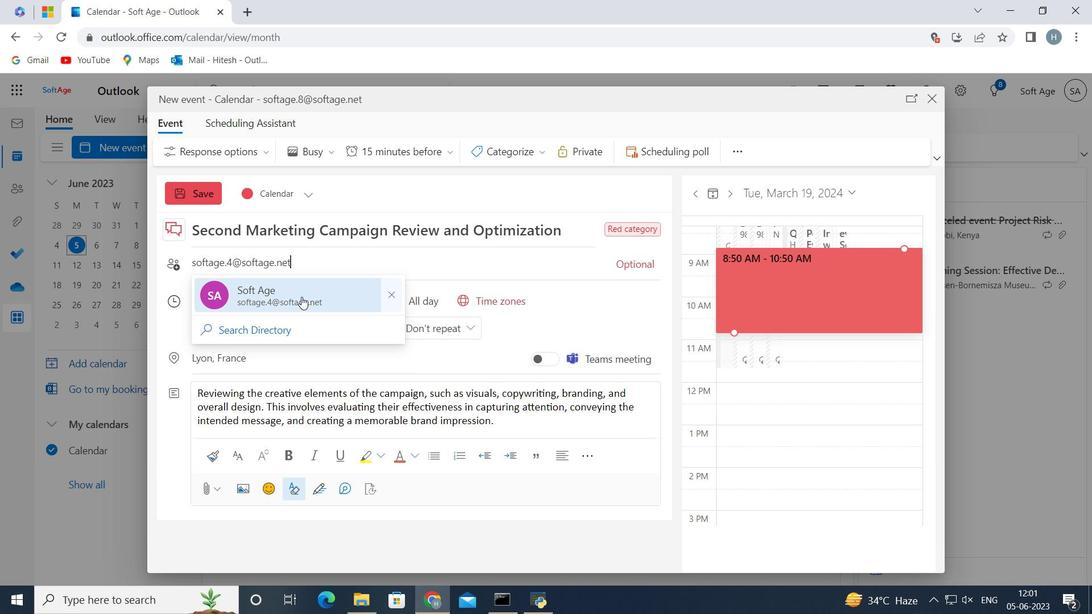 
Action: Mouse pressed left at (282, 300)
Screenshot: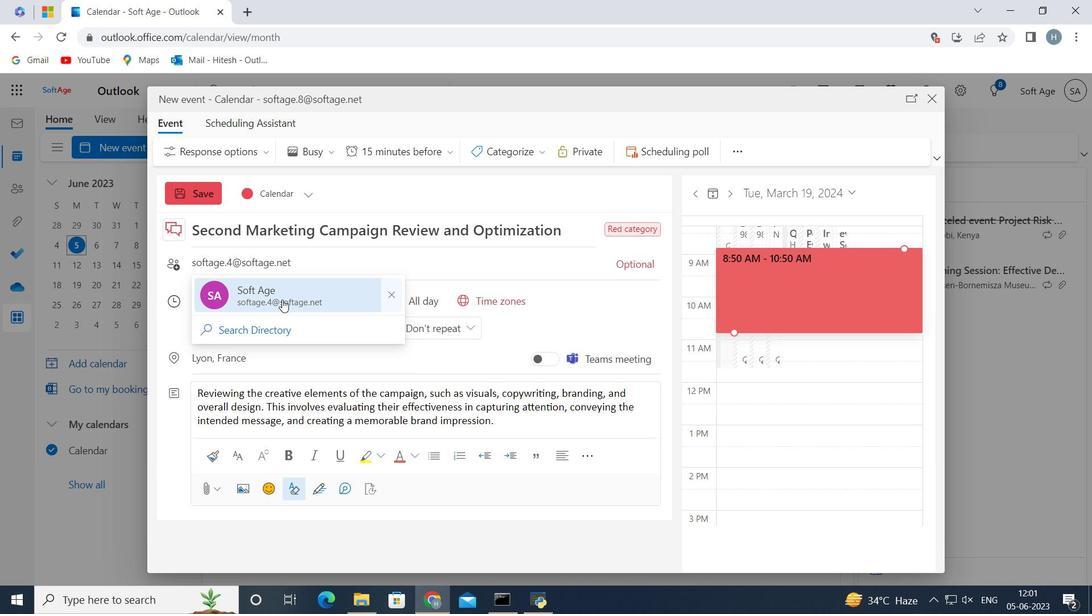 
Action: Mouse moved to (311, 272)
Screenshot: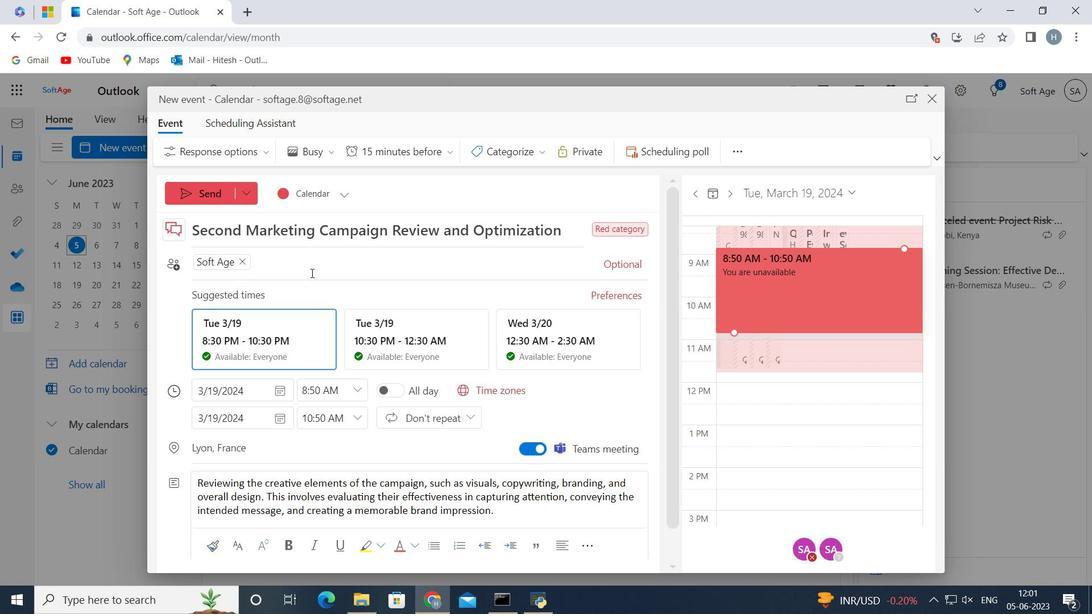 
Action: Key pressed softag
Screenshot: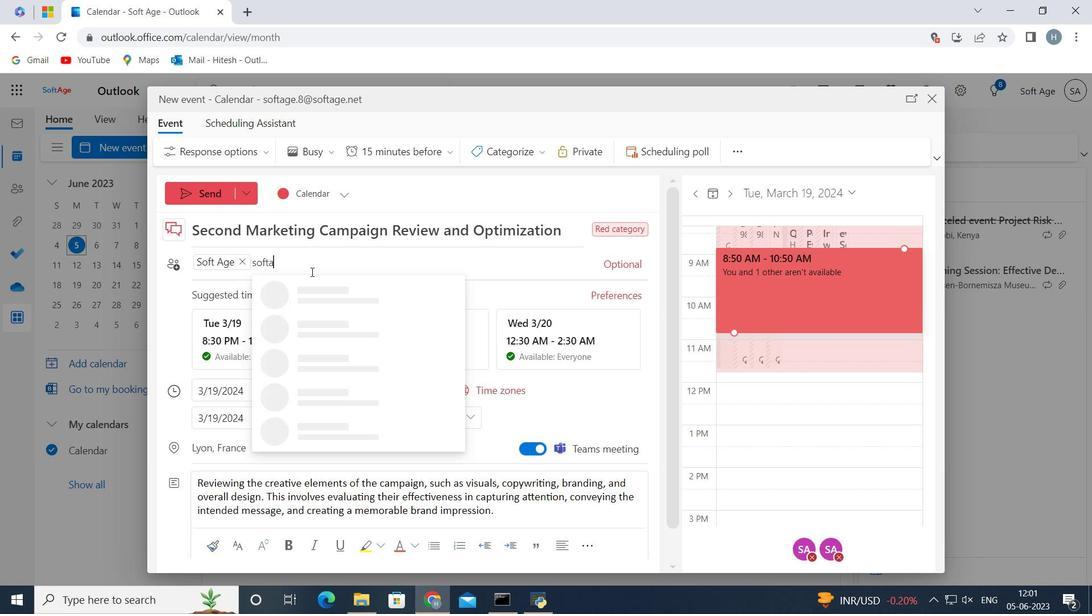
Action: Mouse moved to (311, 272)
Screenshot: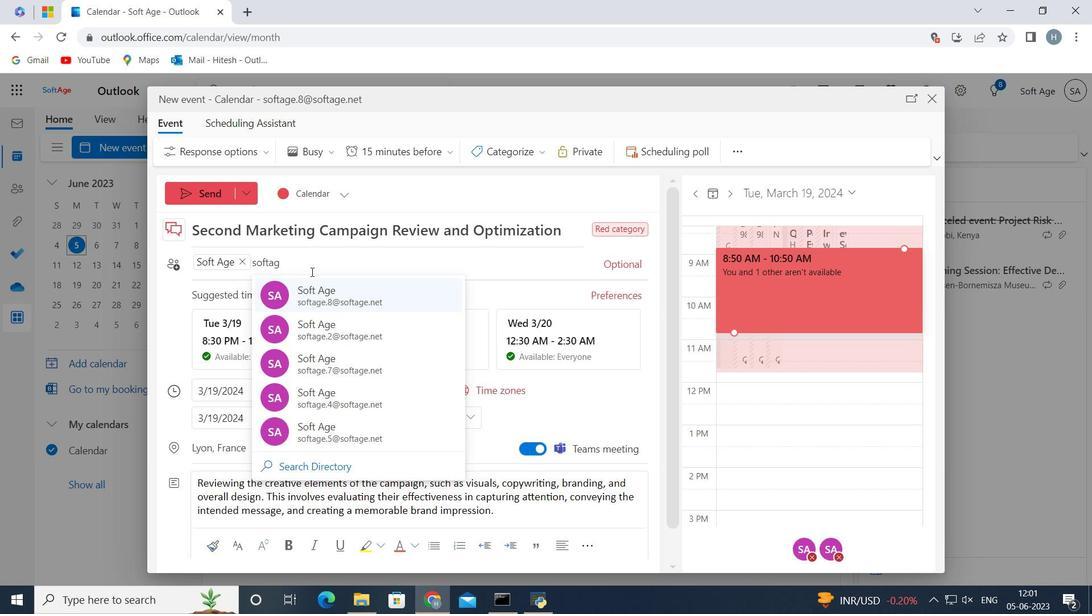 
Action: Key pressed e.5<Key.shift>@softage.net
Screenshot: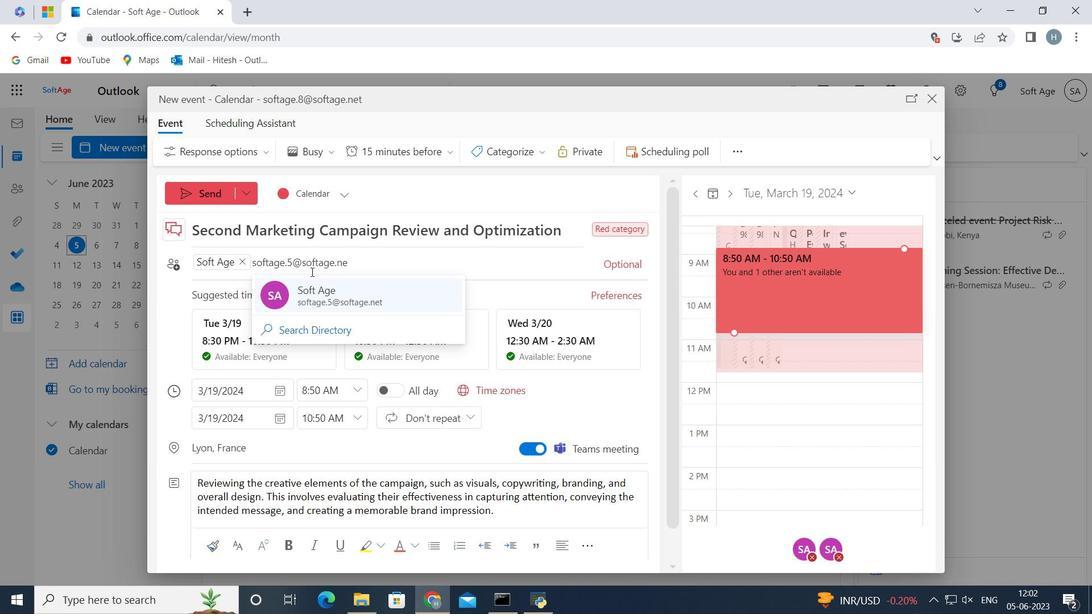 
Action: Mouse moved to (333, 289)
Screenshot: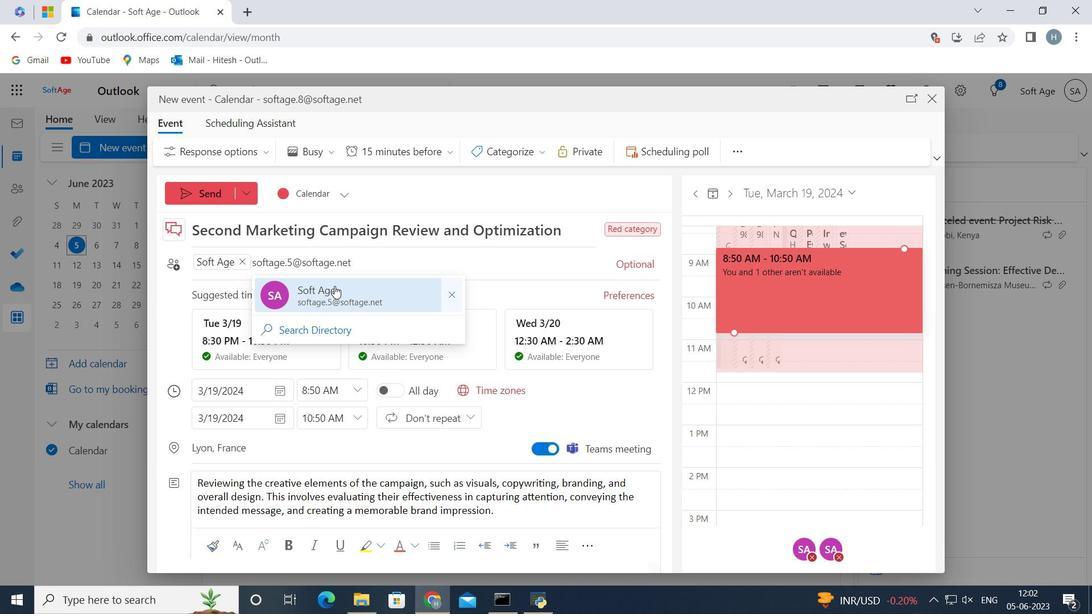 
Action: Mouse pressed left at (333, 289)
Screenshot: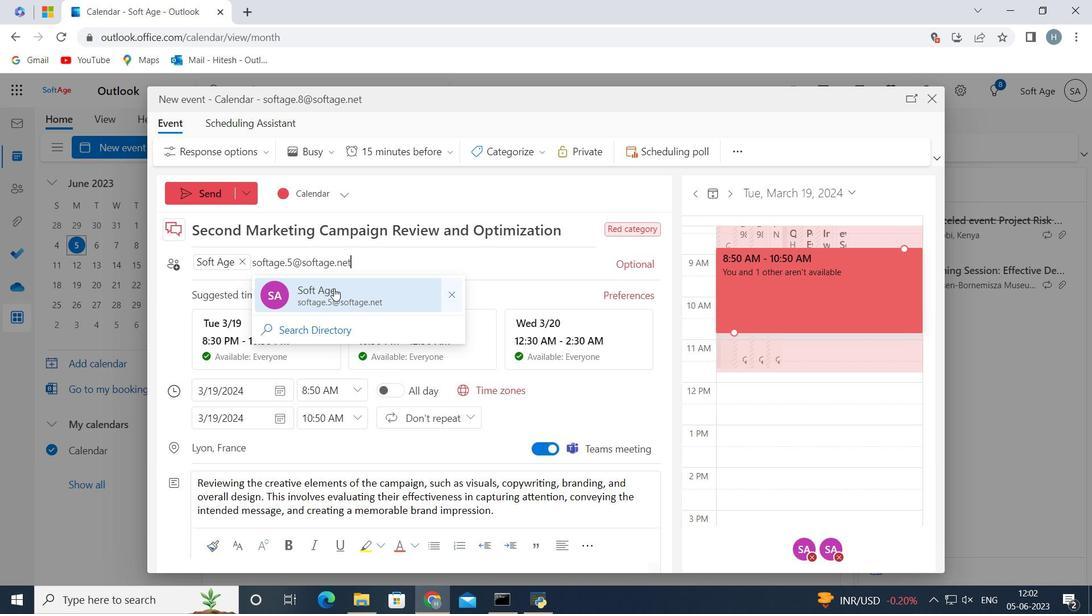 
Action: Mouse moved to (446, 154)
Screenshot: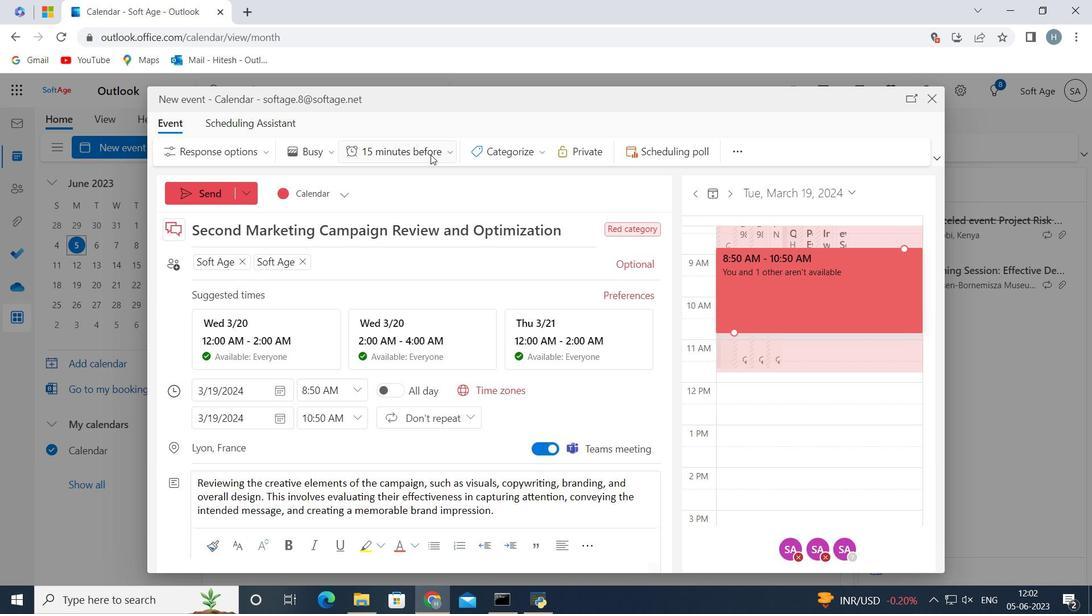
Action: Mouse pressed left at (446, 154)
Screenshot: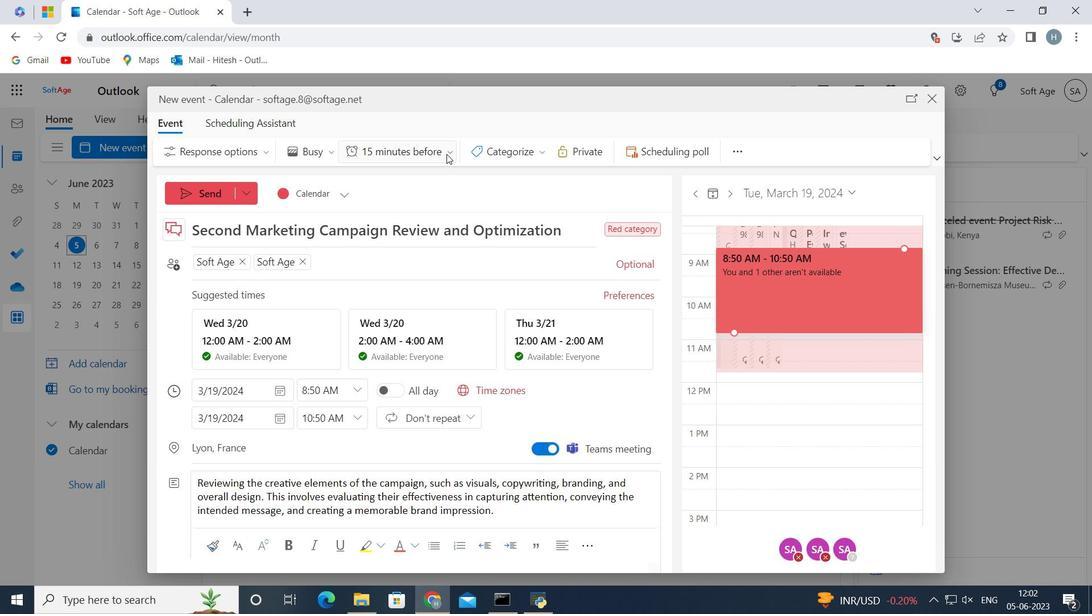 
Action: Mouse moved to (412, 437)
Screenshot: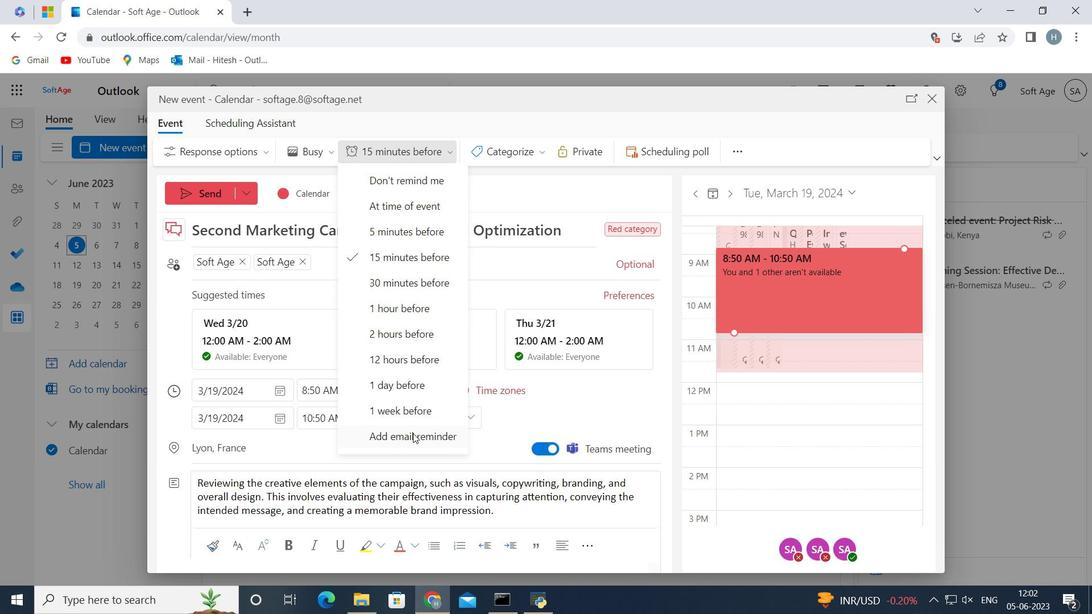 
Action: Mouse pressed left at (412, 437)
Screenshot: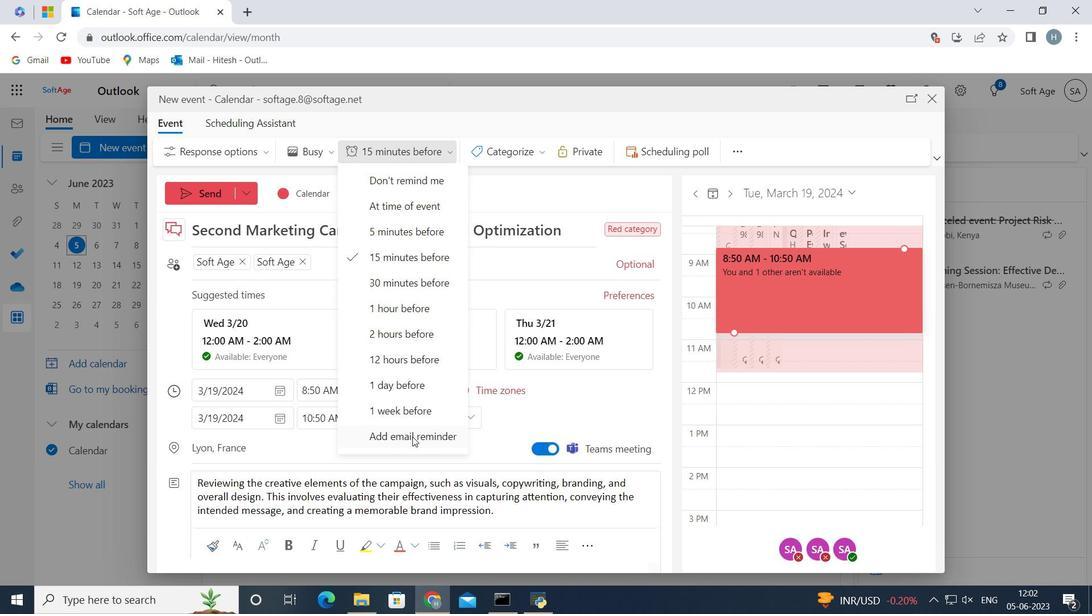 
Action: Mouse moved to (385, 236)
Screenshot: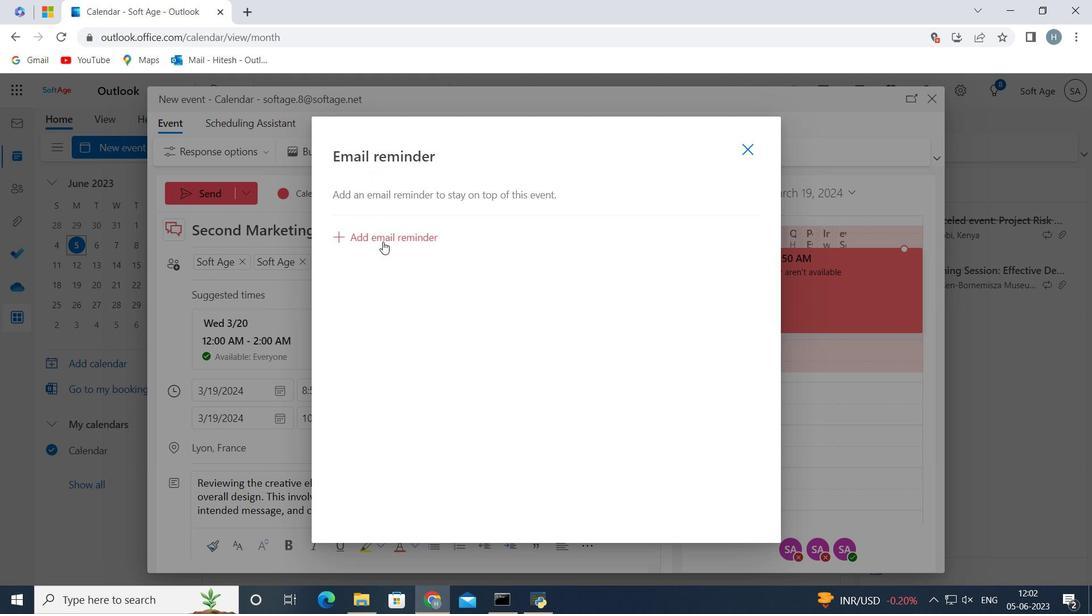 
Action: Mouse pressed left at (385, 236)
Screenshot: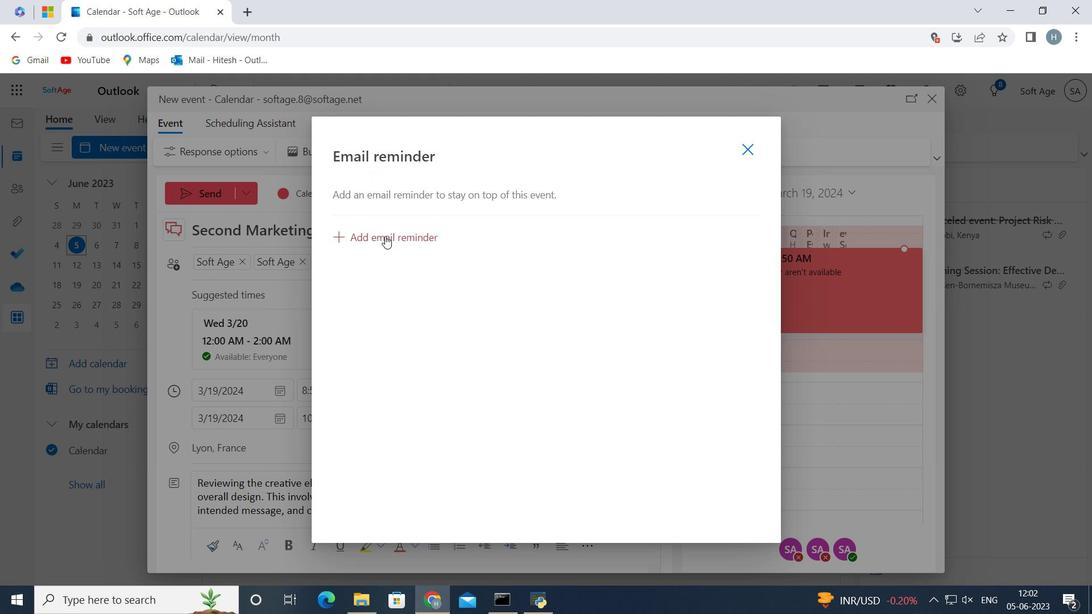 
Action: Mouse moved to (476, 231)
Screenshot: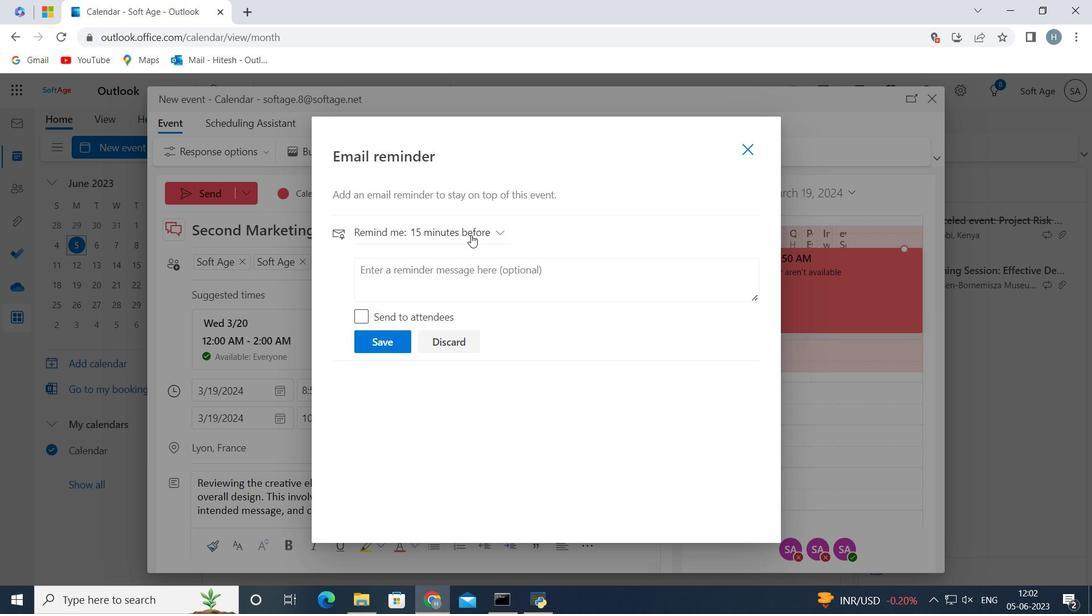 
Action: Mouse pressed left at (476, 231)
Screenshot: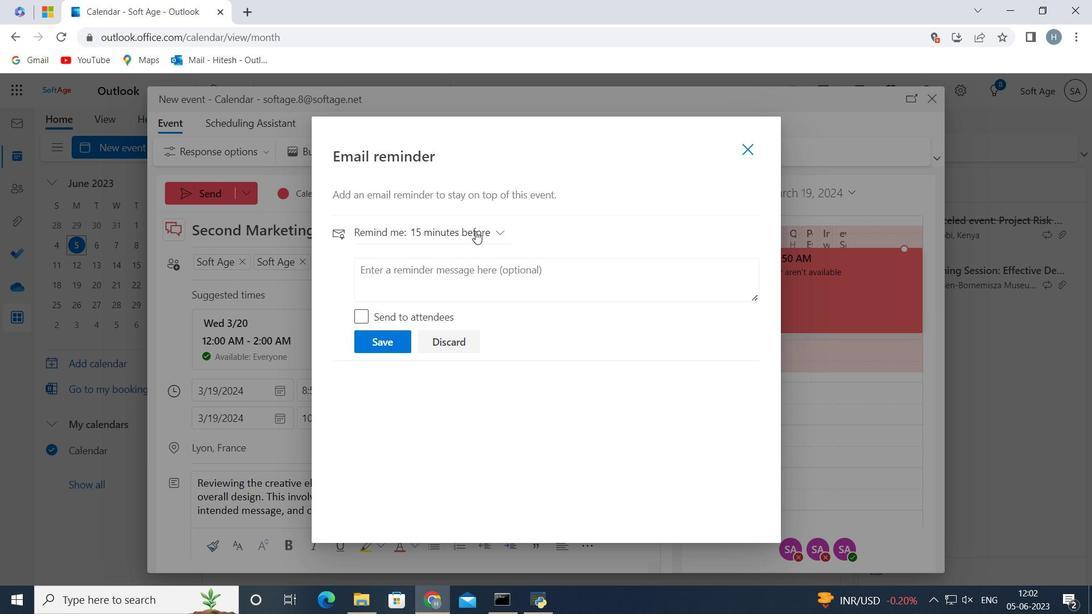 
Action: Mouse moved to (441, 486)
Screenshot: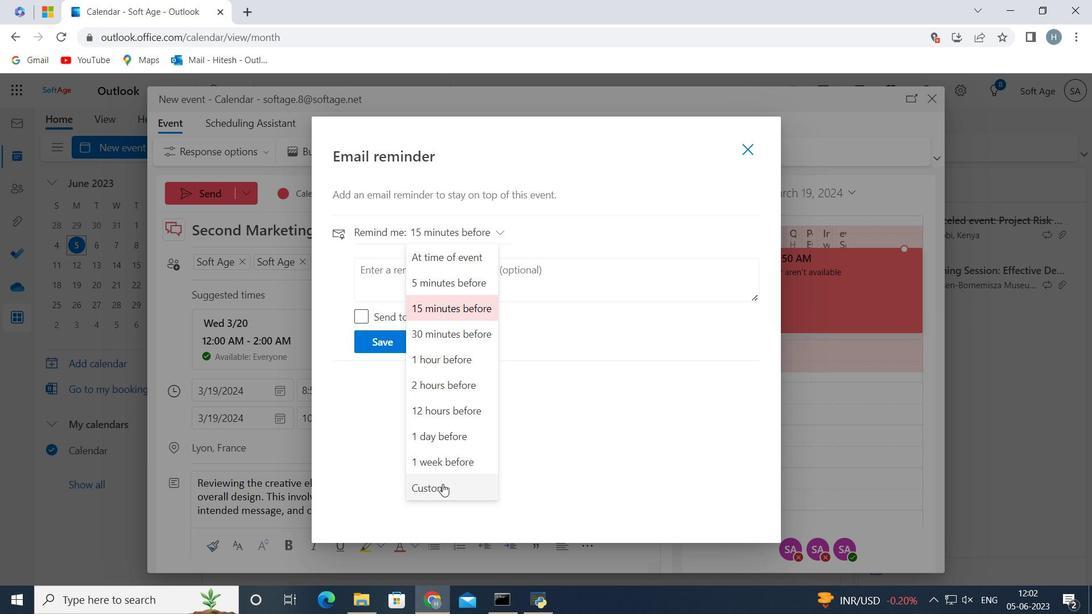 
Action: Mouse pressed left at (441, 486)
Screenshot: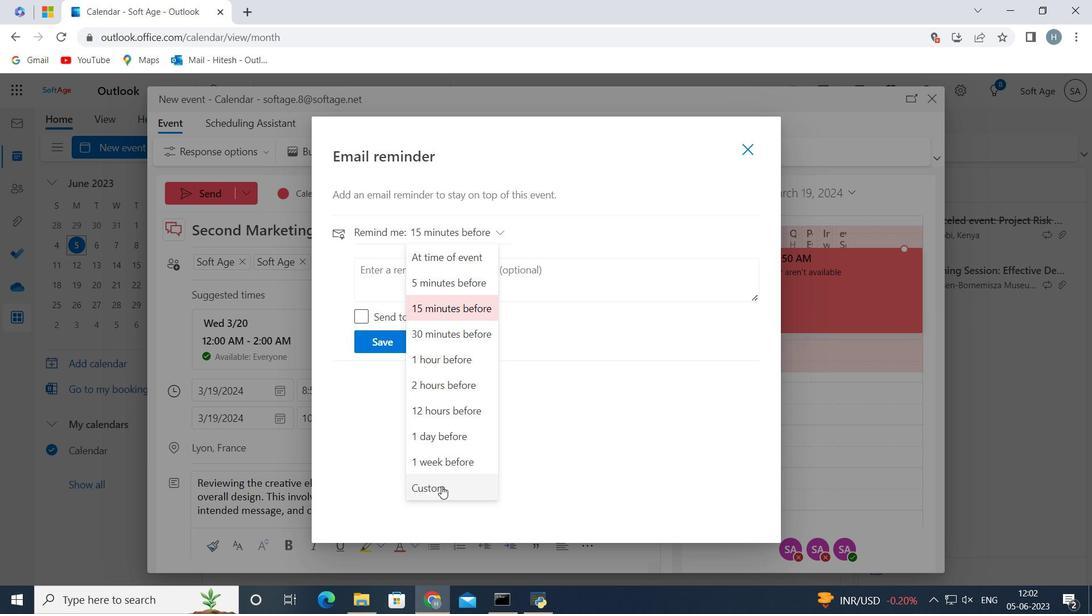 
Action: Mouse moved to (462, 314)
Screenshot: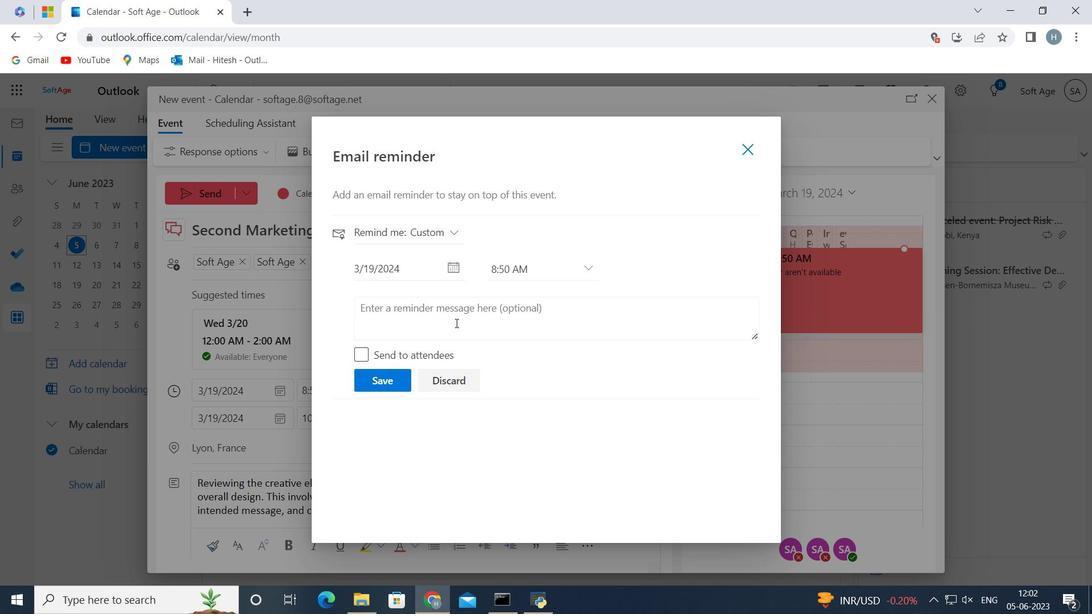 
Action: Mouse pressed left at (462, 314)
Screenshot: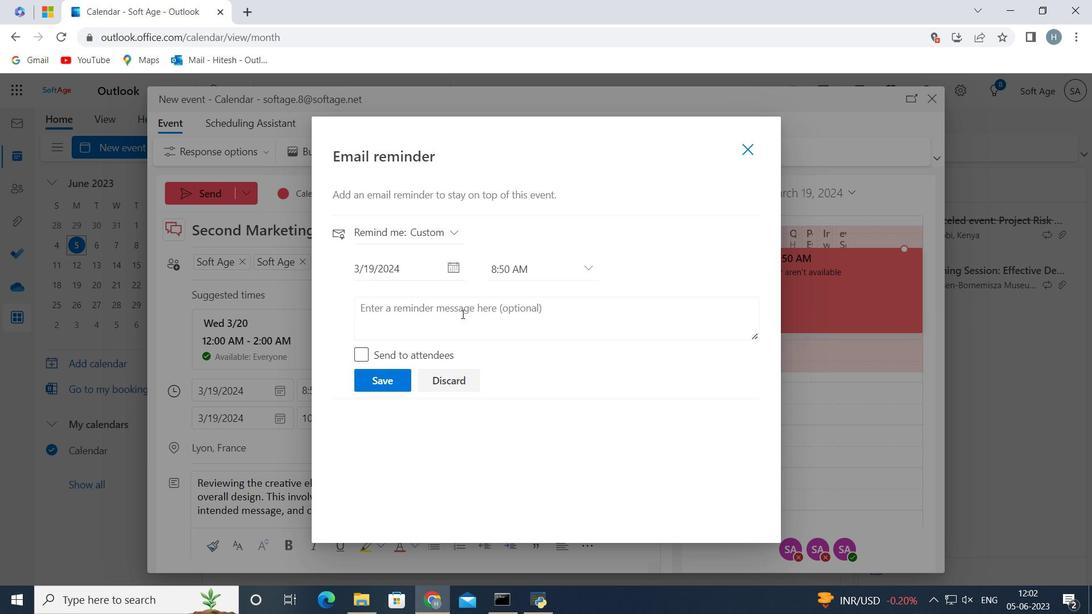 
Action: Mouse moved to (558, 317)
Screenshot: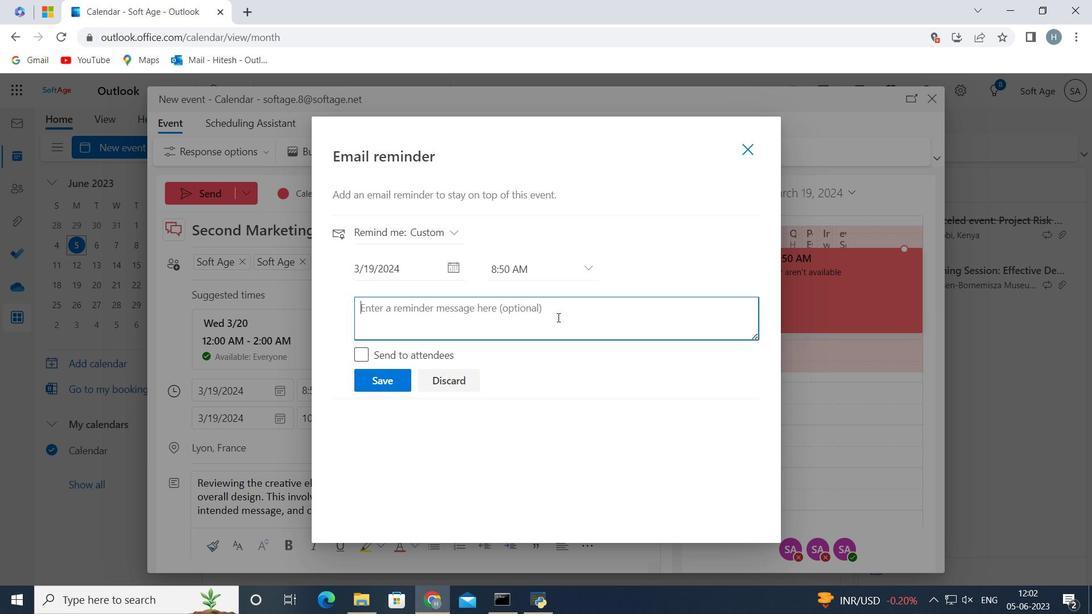 
Action: Key pressed 5<Key.backspace>602<Key.space>
Screenshot: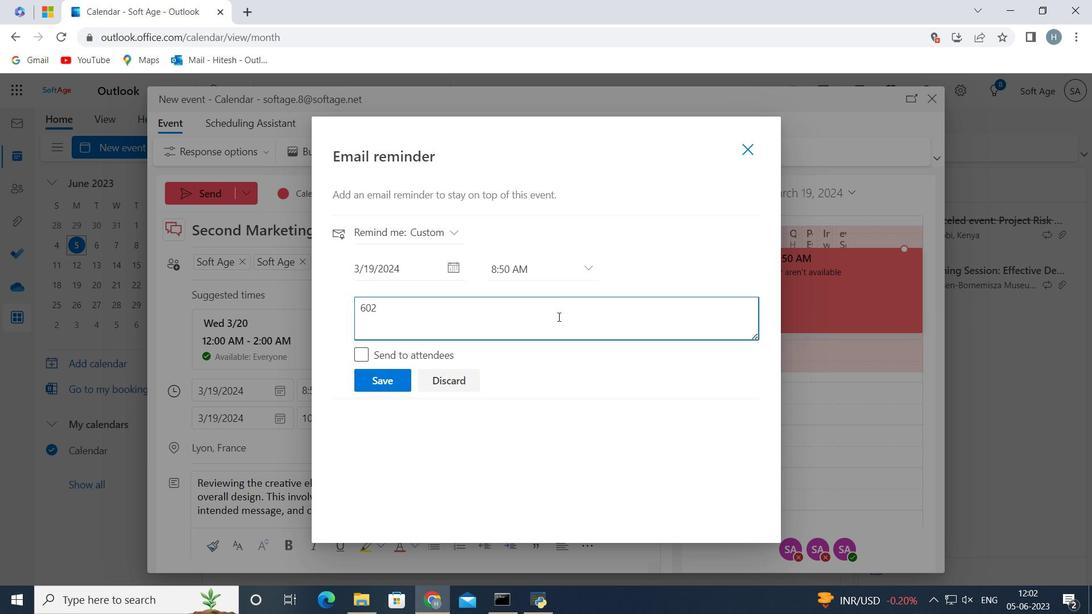
Action: Mouse moved to (412, 295)
Screenshot: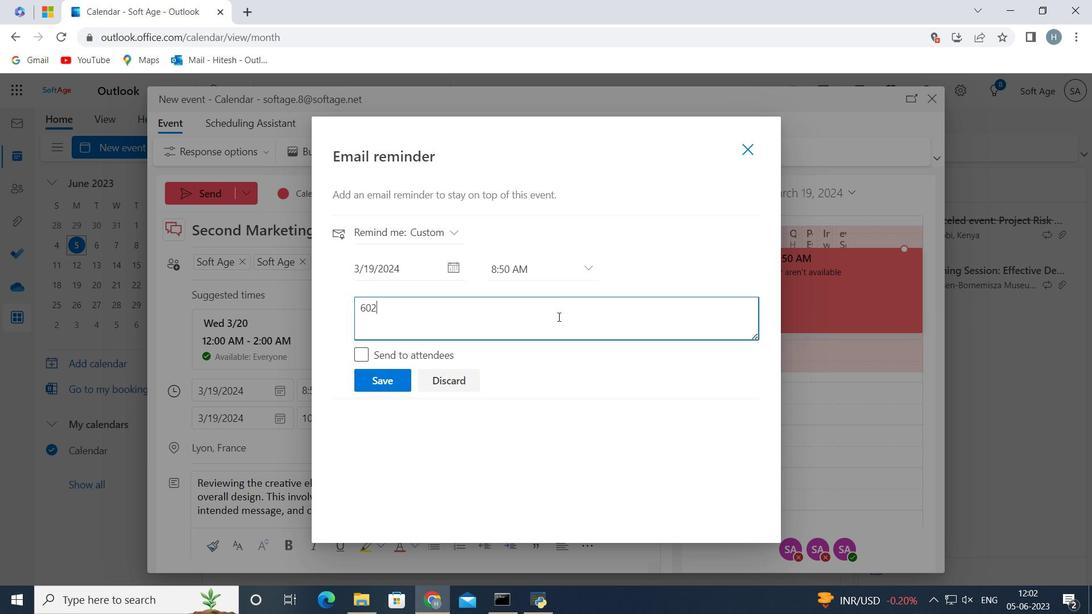 
Action: Key pressed <Key.shift>Week<Key.space>before
Screenshot: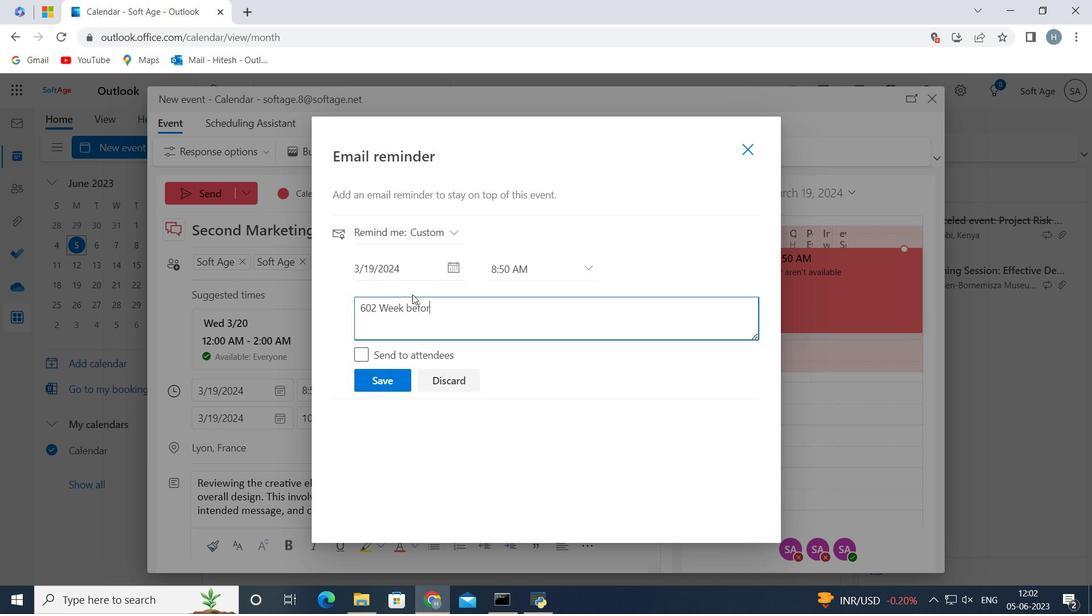 
Action: Mouse moved to (452, 311)
Screenshot: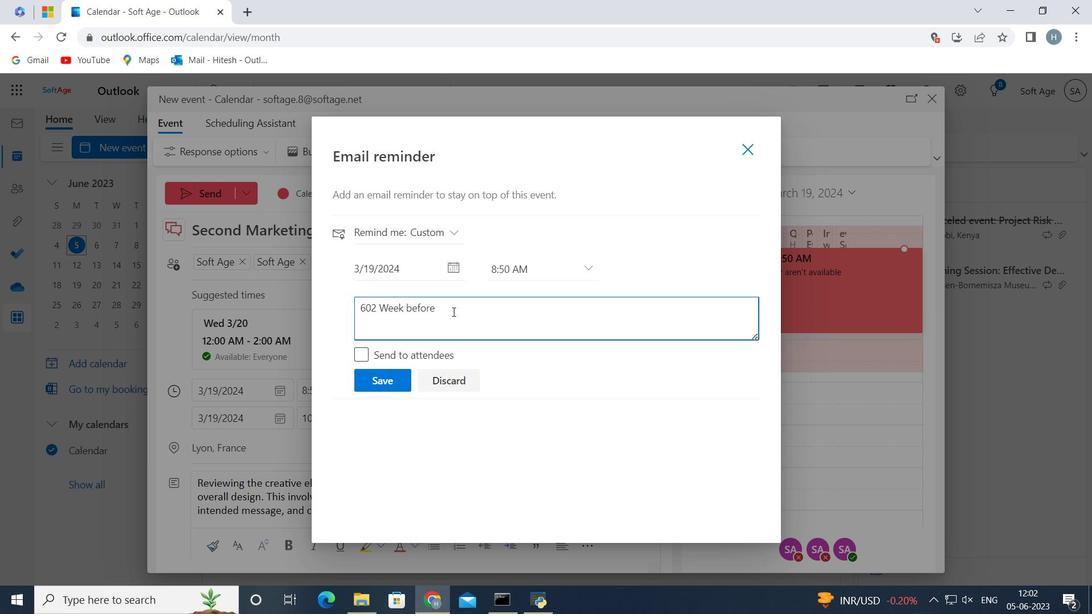 
Action: Key pressed <Key.left><Key.left><Key.left><Key.left><Key.left><Key.left><Key.left><Key.left><Key.right><Key.backspace><Key.backspace><Key.backspace><Key.backspace><Key.shift>Day
Screenshot: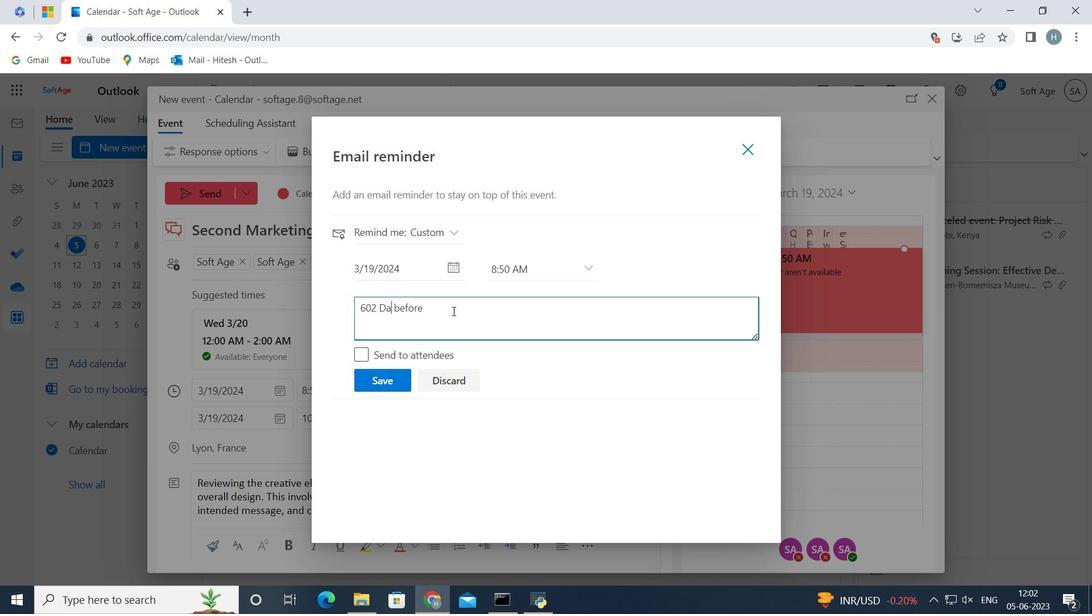 
Action: Mouse moved to (389, 376)
Screenshot: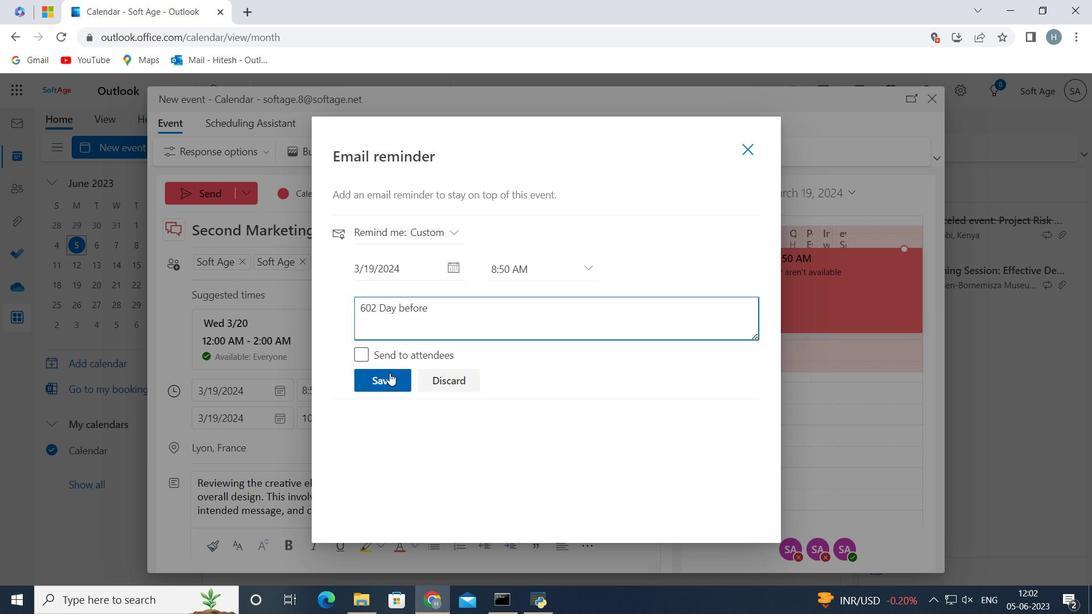 
Action: Mouse pressed left at (389, 376)
Screenshot: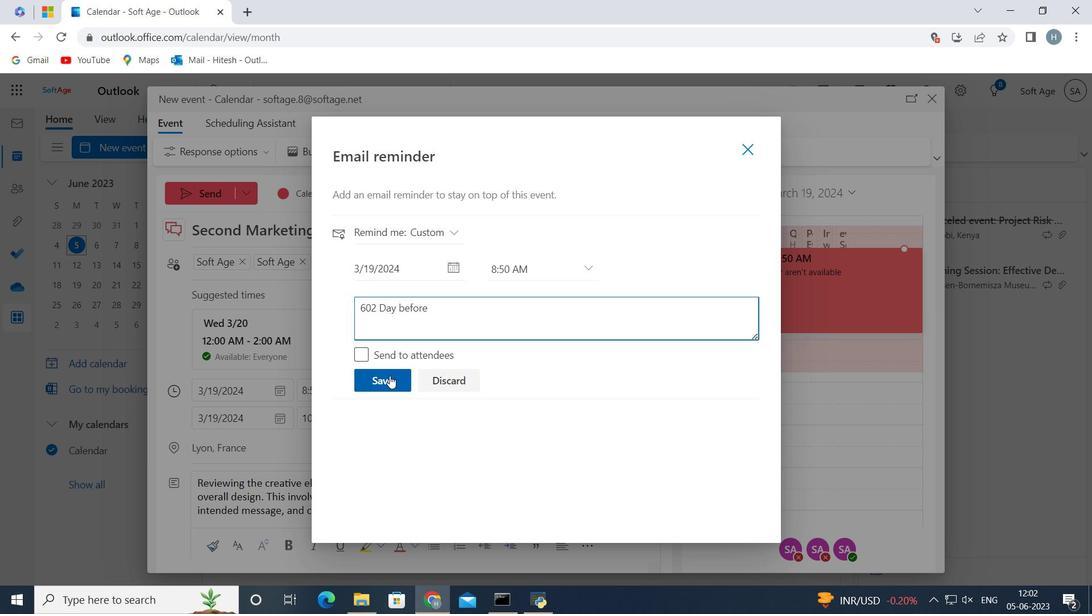 
Action: Mouse moved to (745, 149)
Screenshot: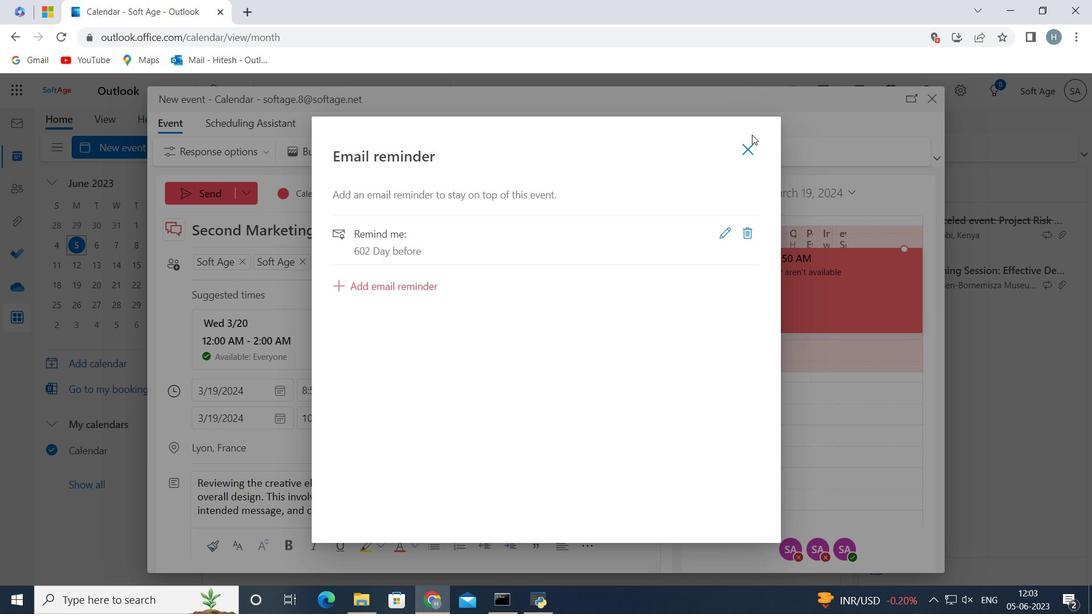 
Action: Mouse pressed left at (745, 149)
Screenshot: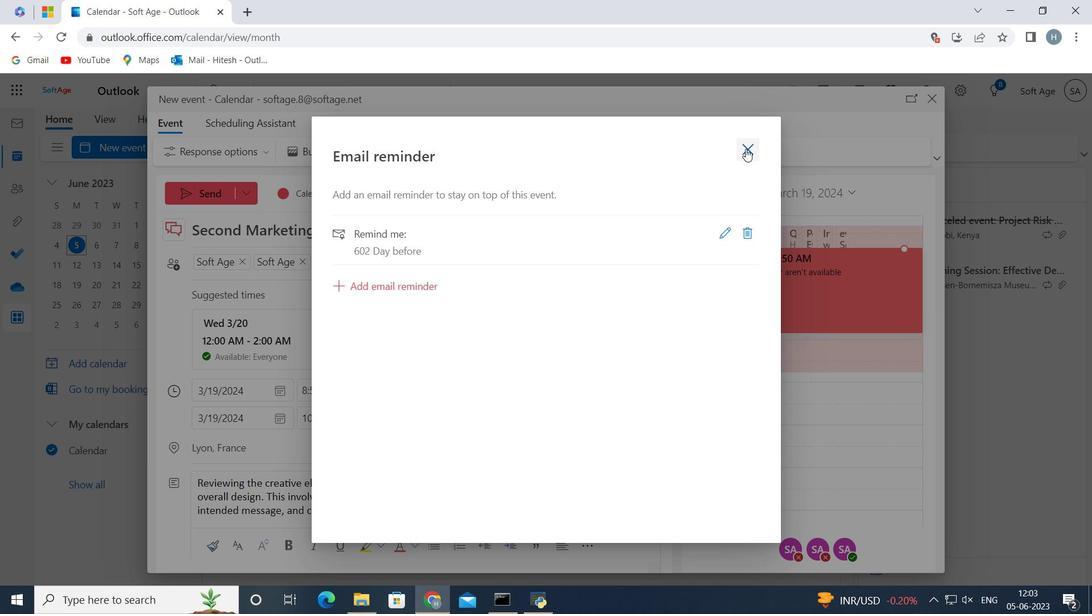 
Action: Mouse moved to (192, 194)
Screenshot: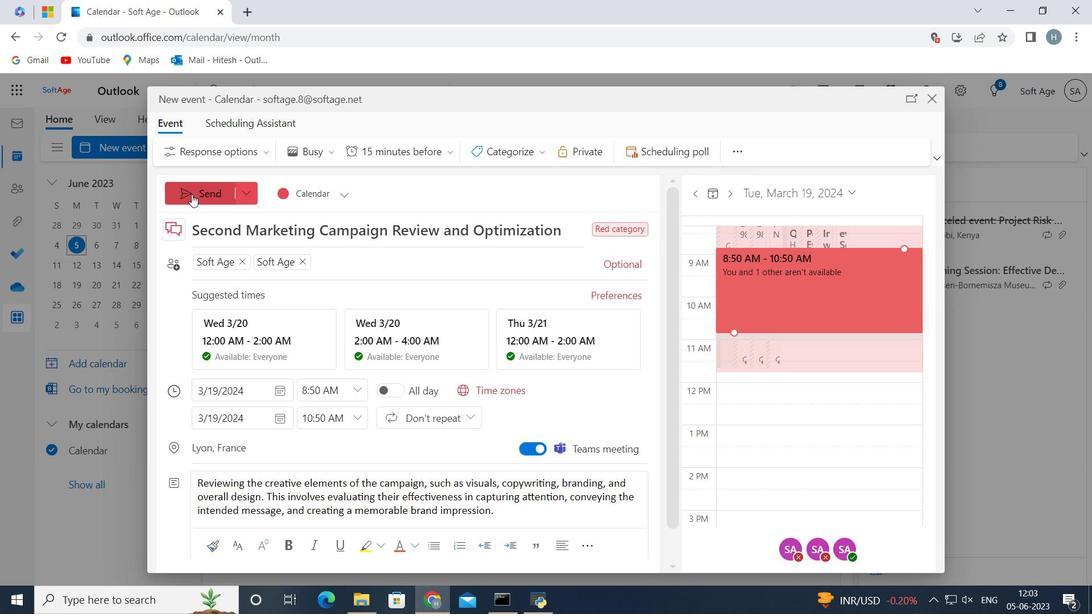 
Action: Mouse pressed left at (192, 194)
Screenshot: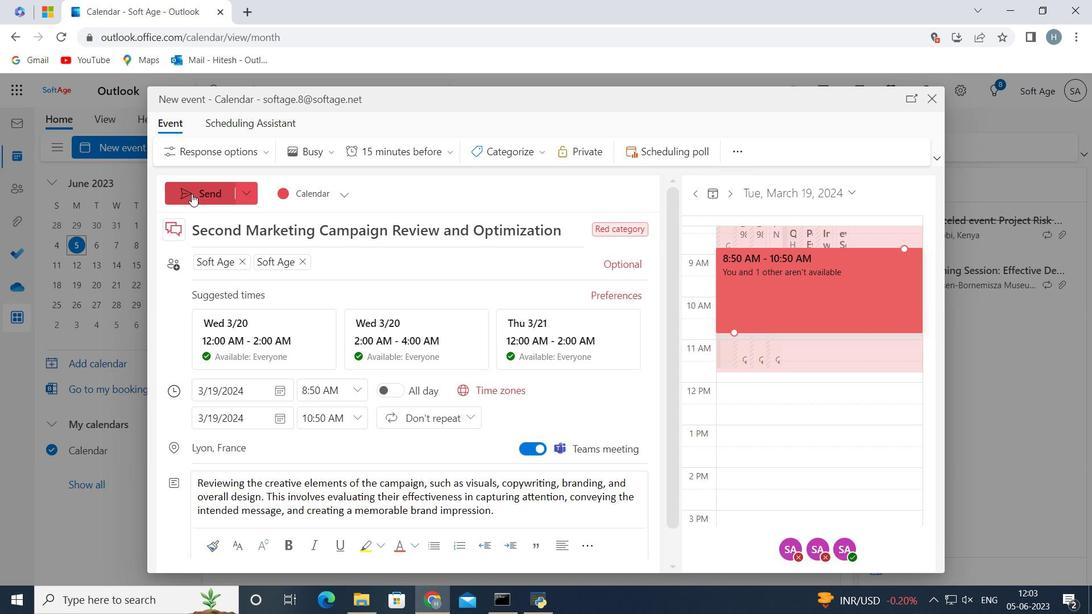 
Action: Mouse moved to (566, 190)
Screenshot: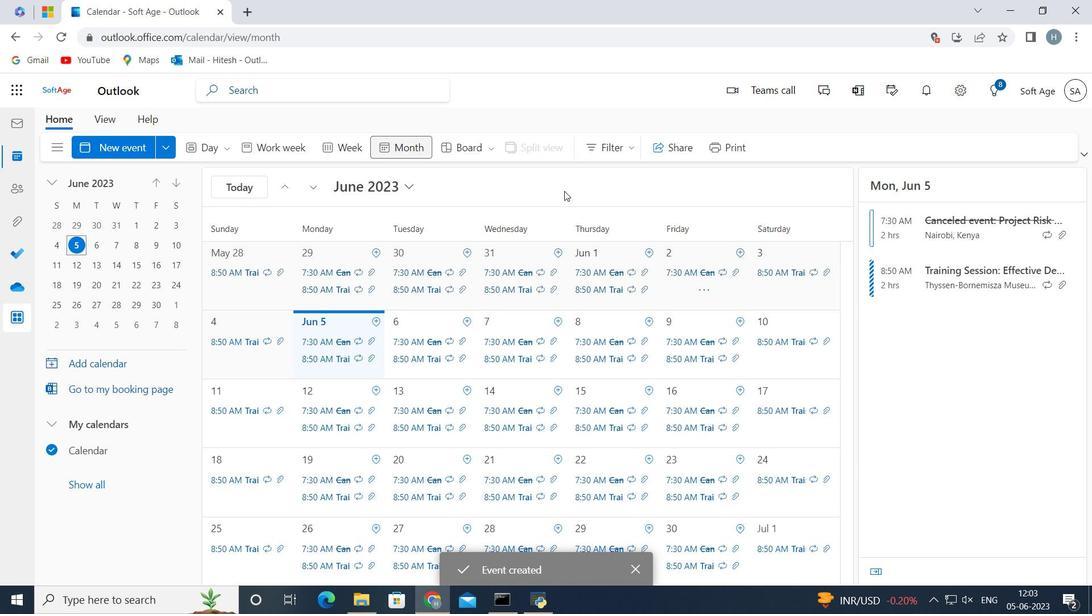 
